 Task: Create a due date automation trigger when advanced on, 2 hours before a card is due add fields with custom field "Resume" set to a number greater or equal to 1 and greater than 10.
Action: Mouse moved to (1323, 106)
Screenshot: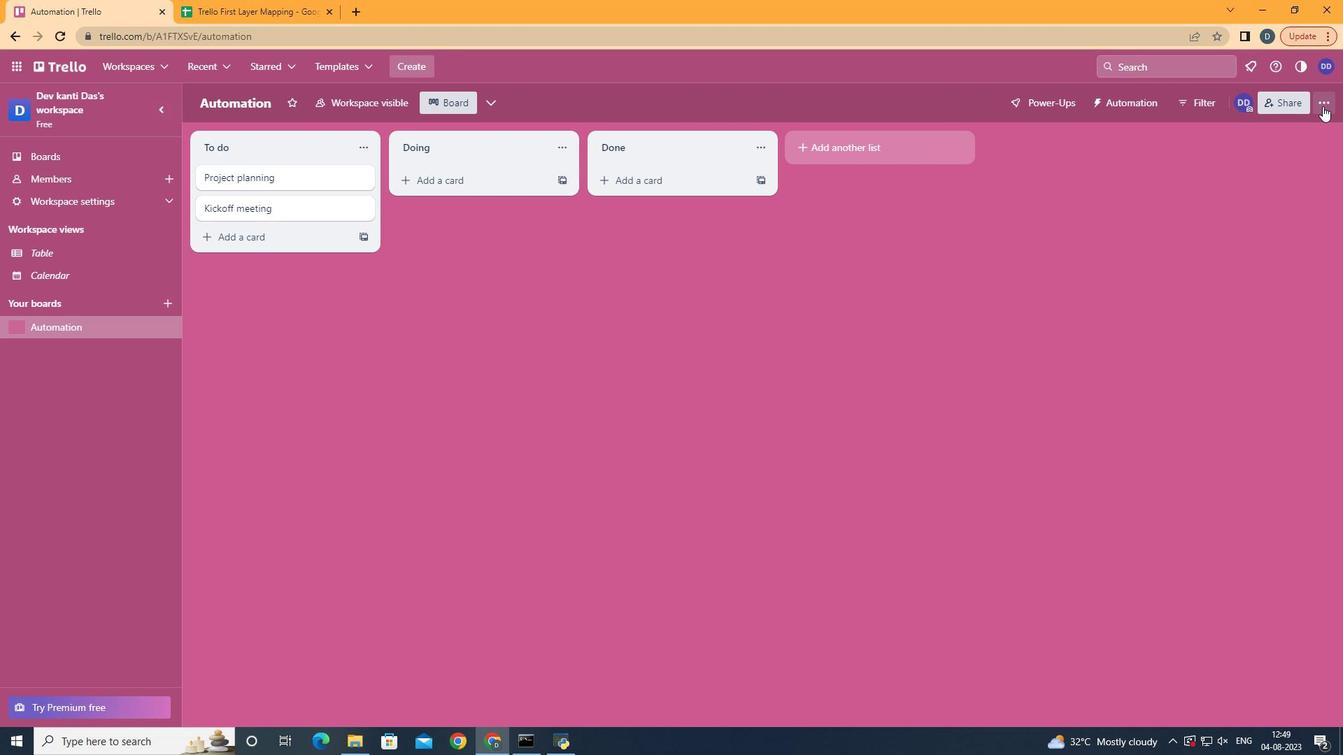 
Action: Mouse pressed left at (1323, 106)
Screenshot: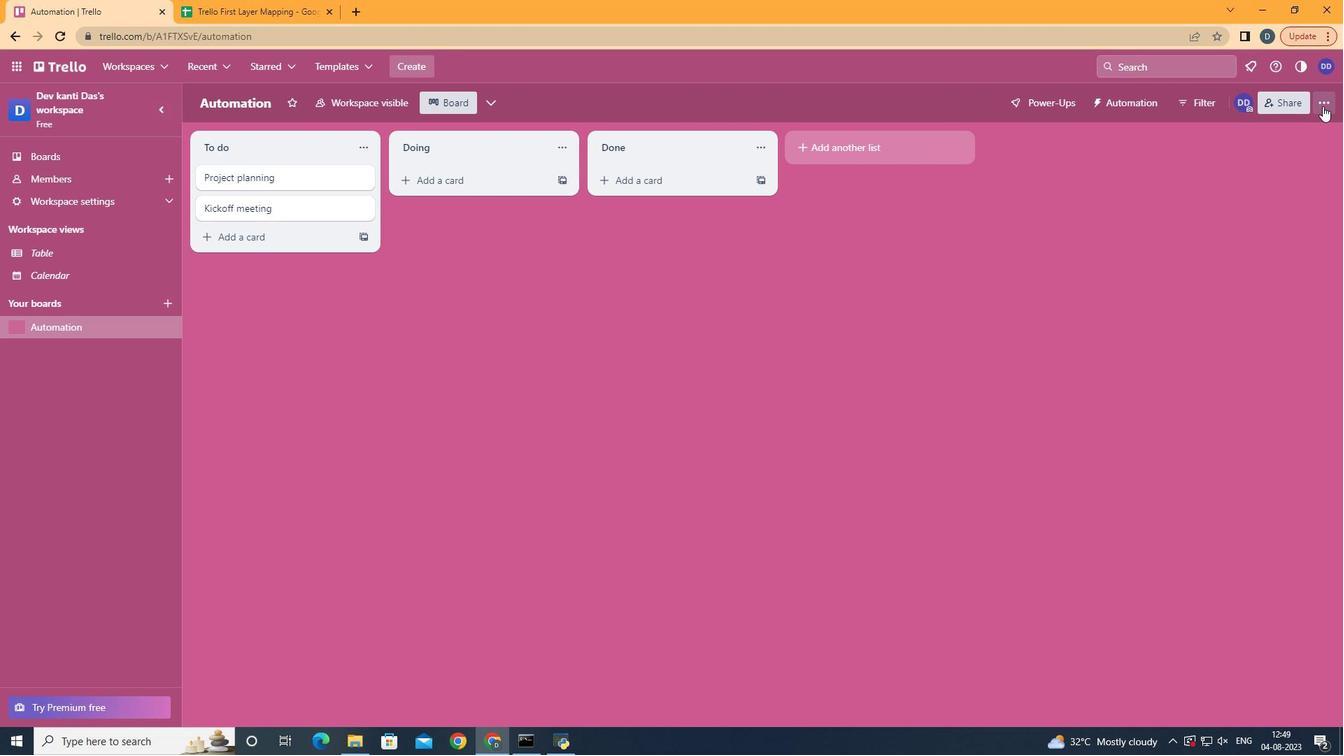 
Action: Mouse moved to (1186, 282)
Screenshot: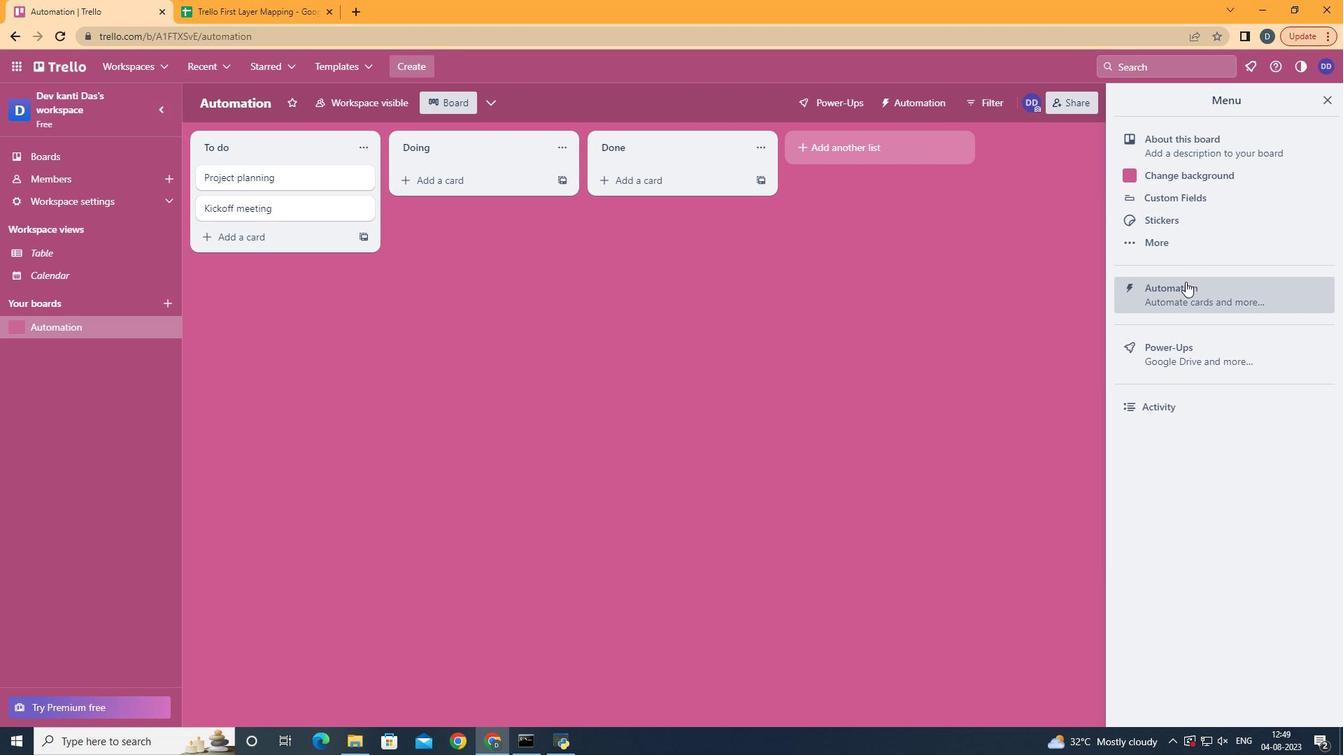 
Action: Mouse pressed left at (1186, 282)
Screenshot: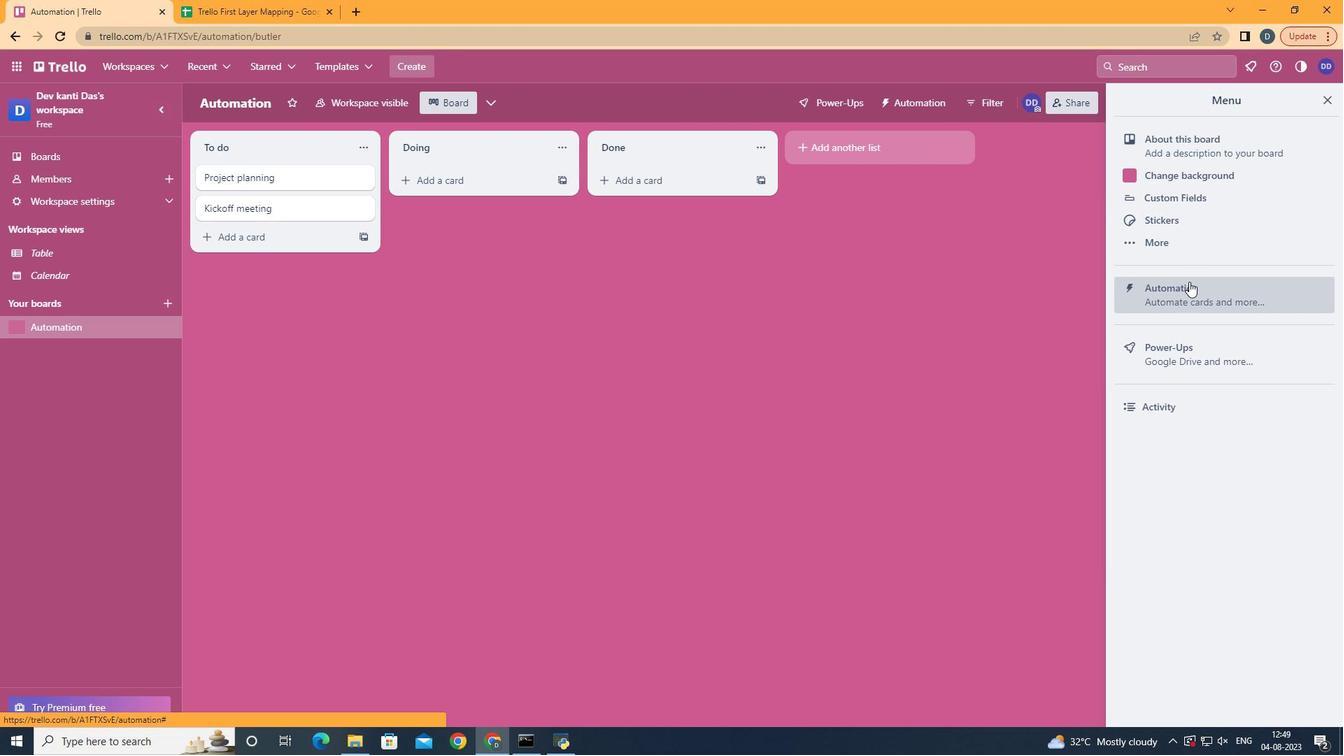 
Action: Mouse moved to (301, 280)
Screenshot: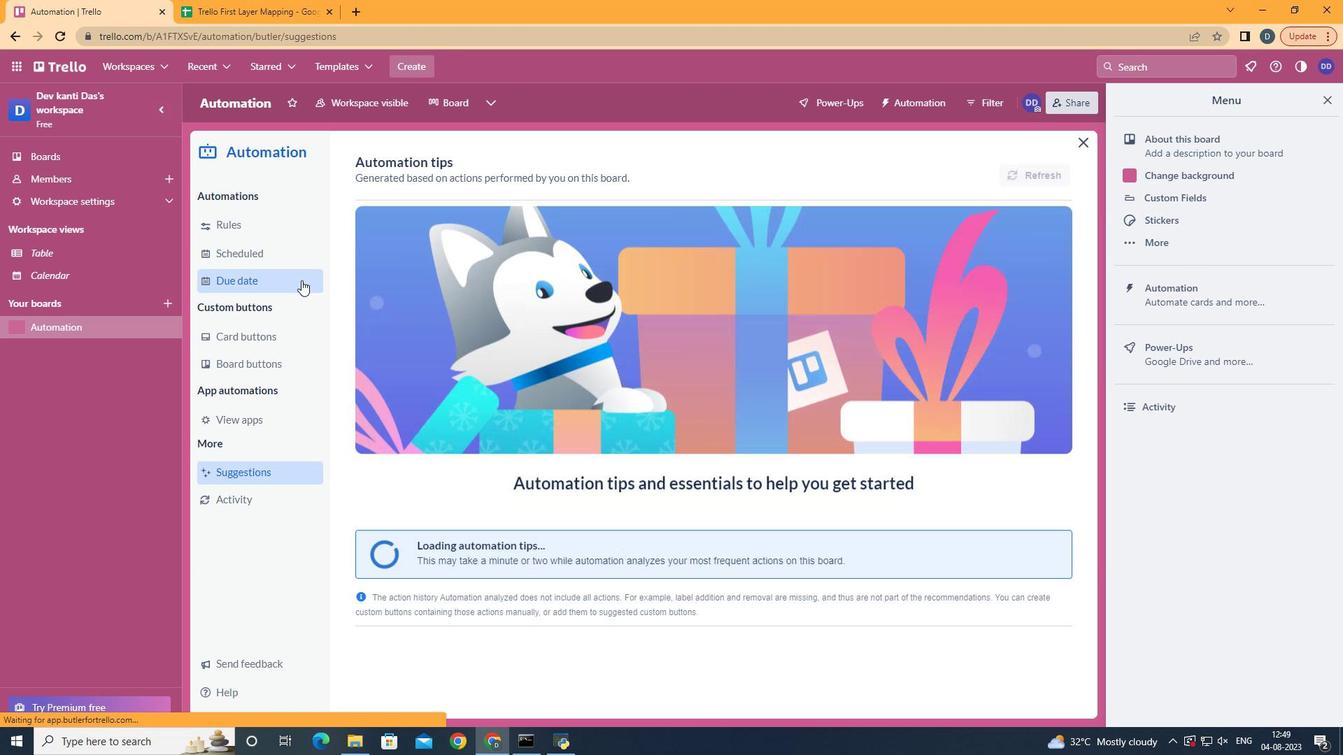
Action: Mouse pressed left at (301, 280)
Screenshot: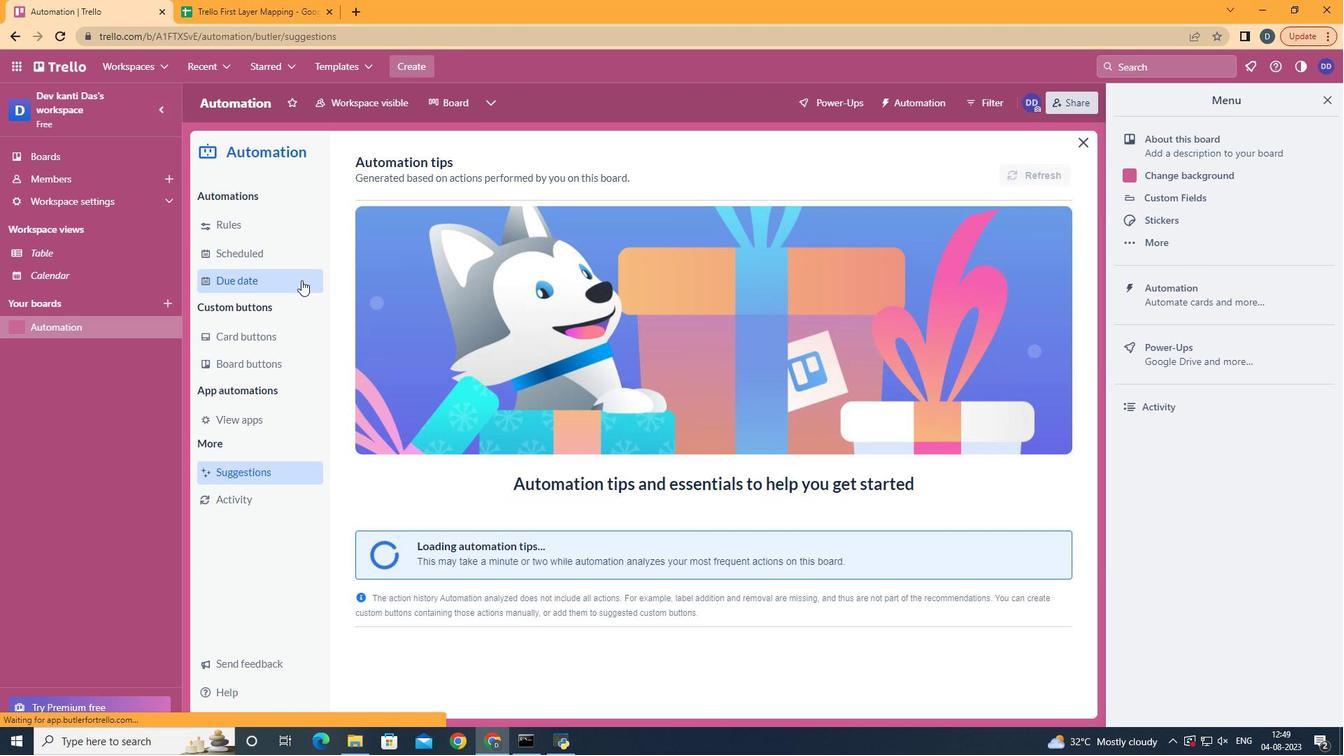 
Action: Mouse moved to (984, 159)
Screenshot: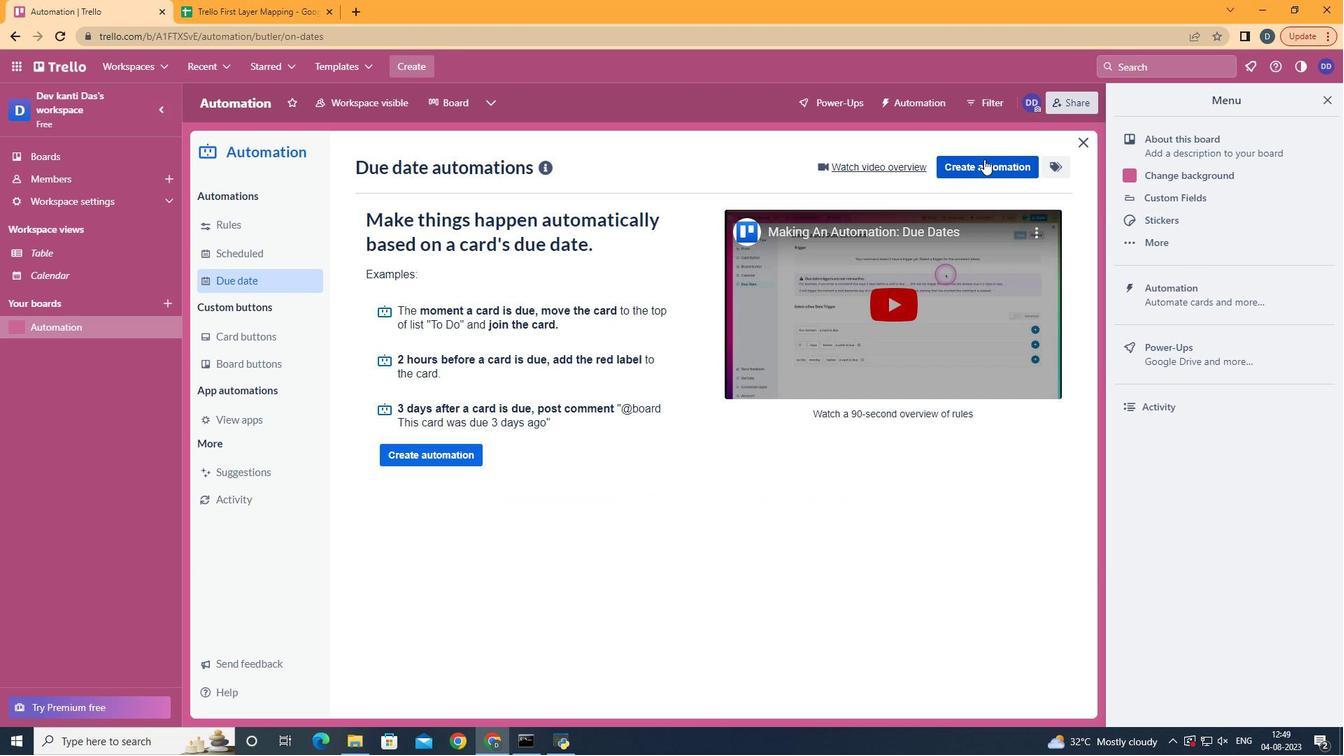 
Action: Mouse pressed left at (984, 159)
Screenshot: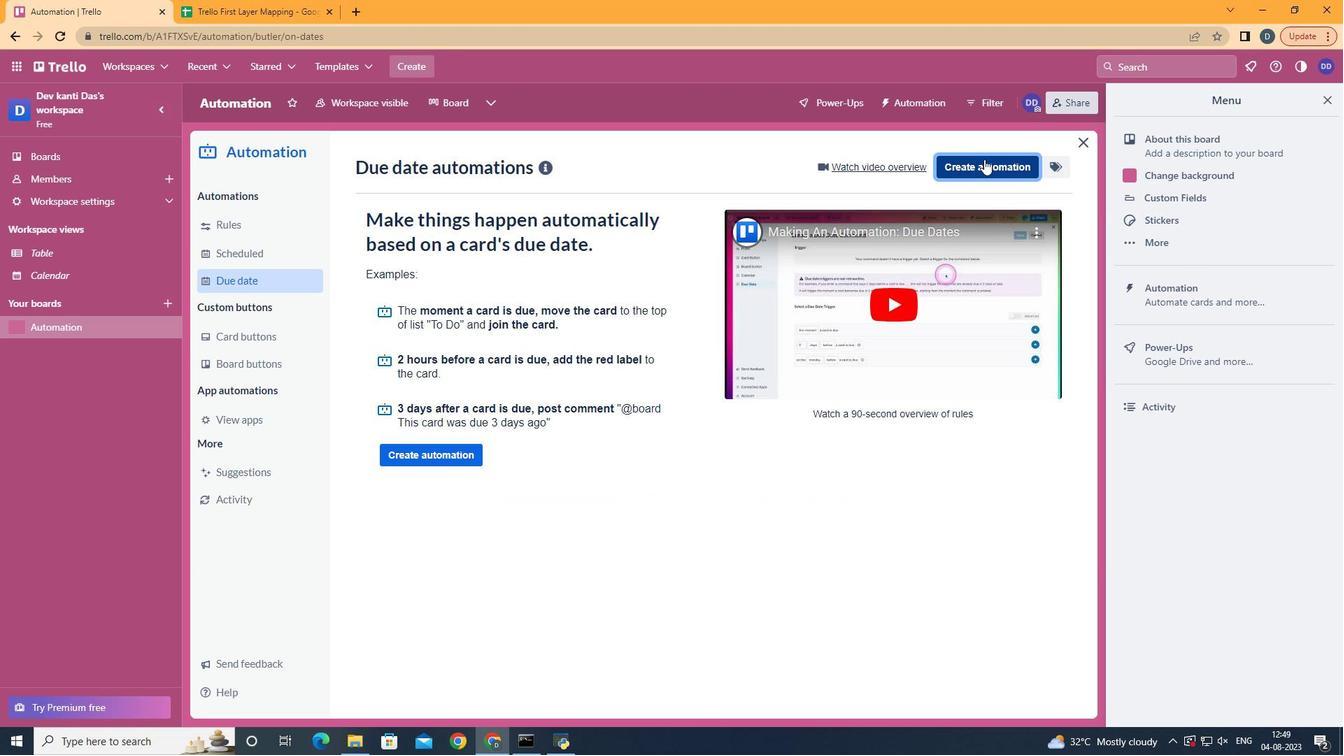 
Action: Mouse moved to (687, 306)
Screenshot: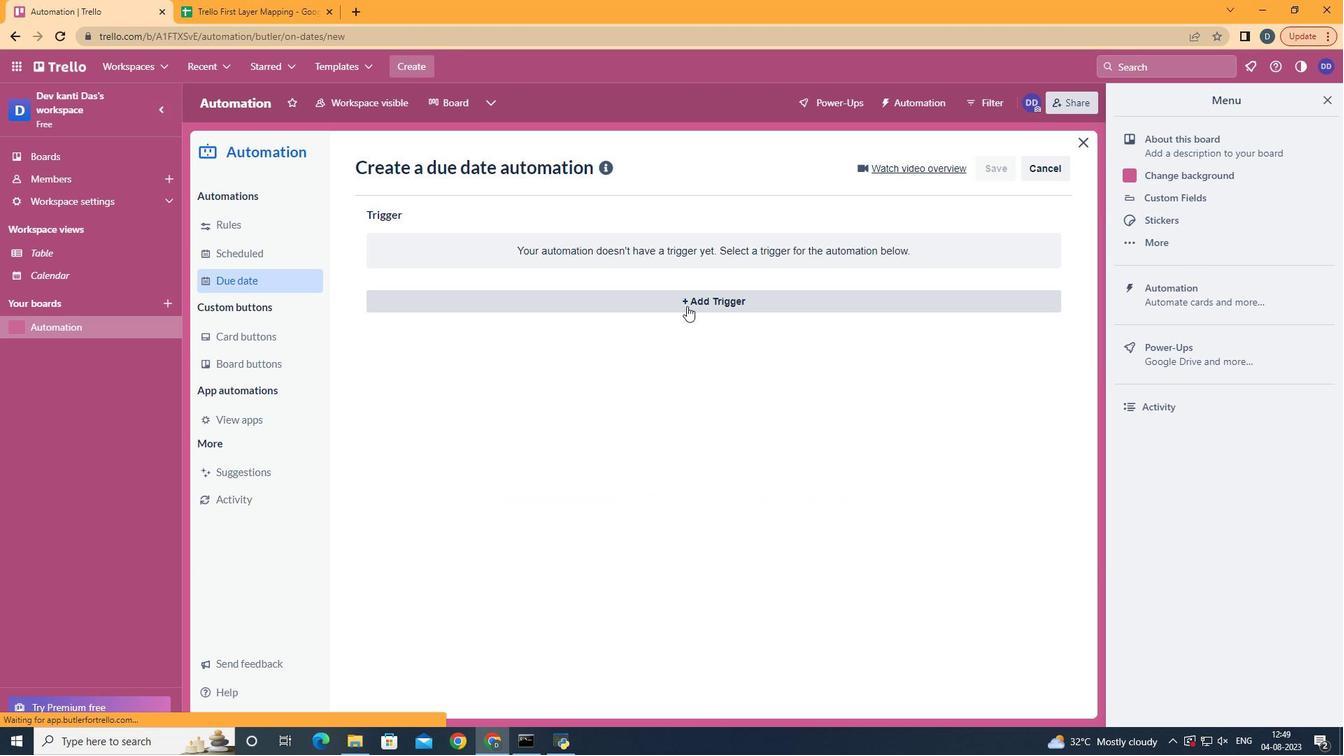 
Action: Mouse pressed left at (687, 306)
Screenshot: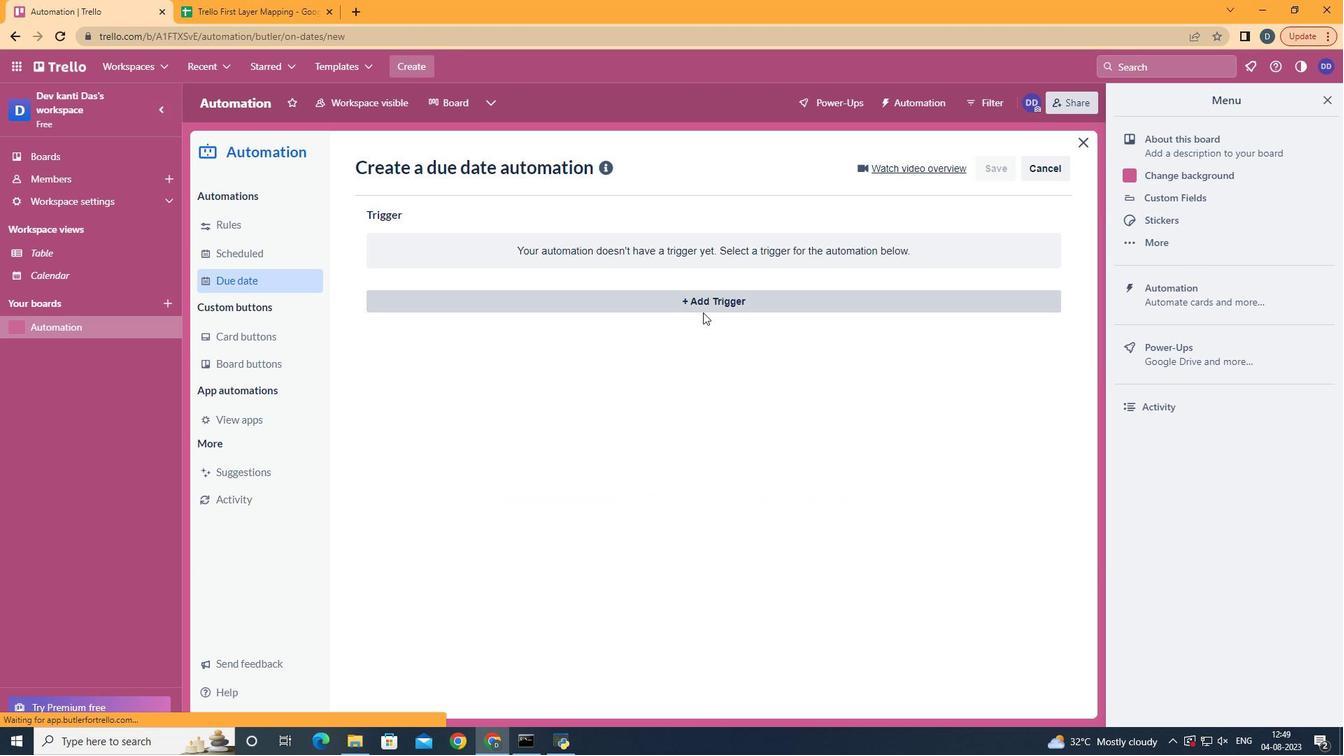
Action: Mouse moved to (465, 592)
Screenshot: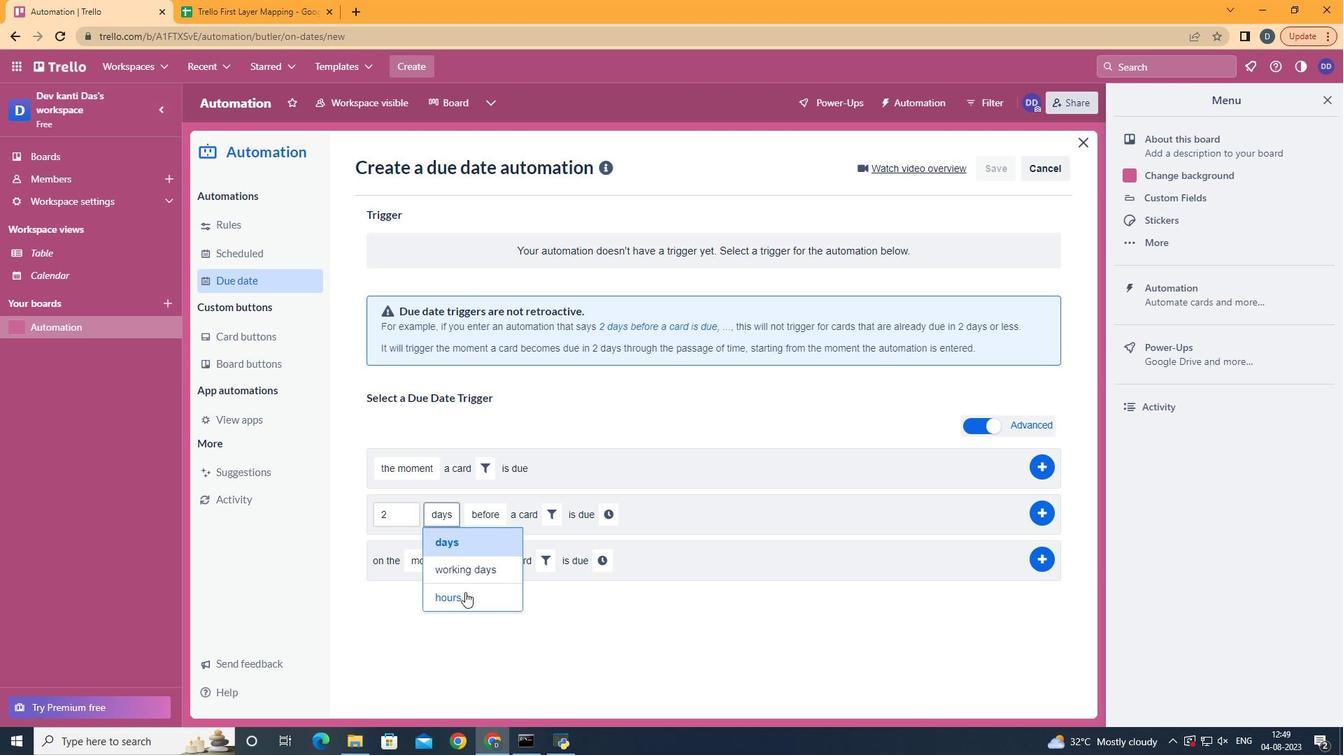 
Action: Mouse pressed left at (465, 592)
Screenshot: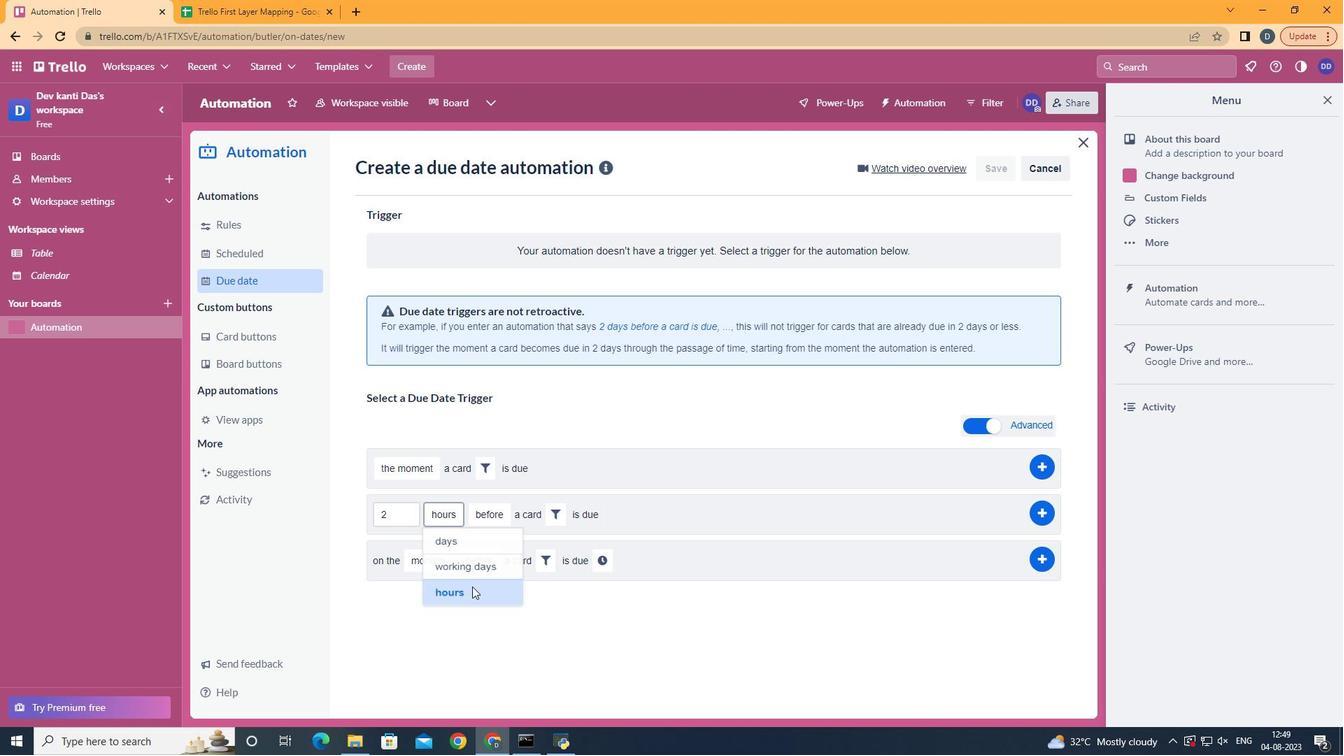 
Action: Mouse moved to (503, 532)
Screenshot: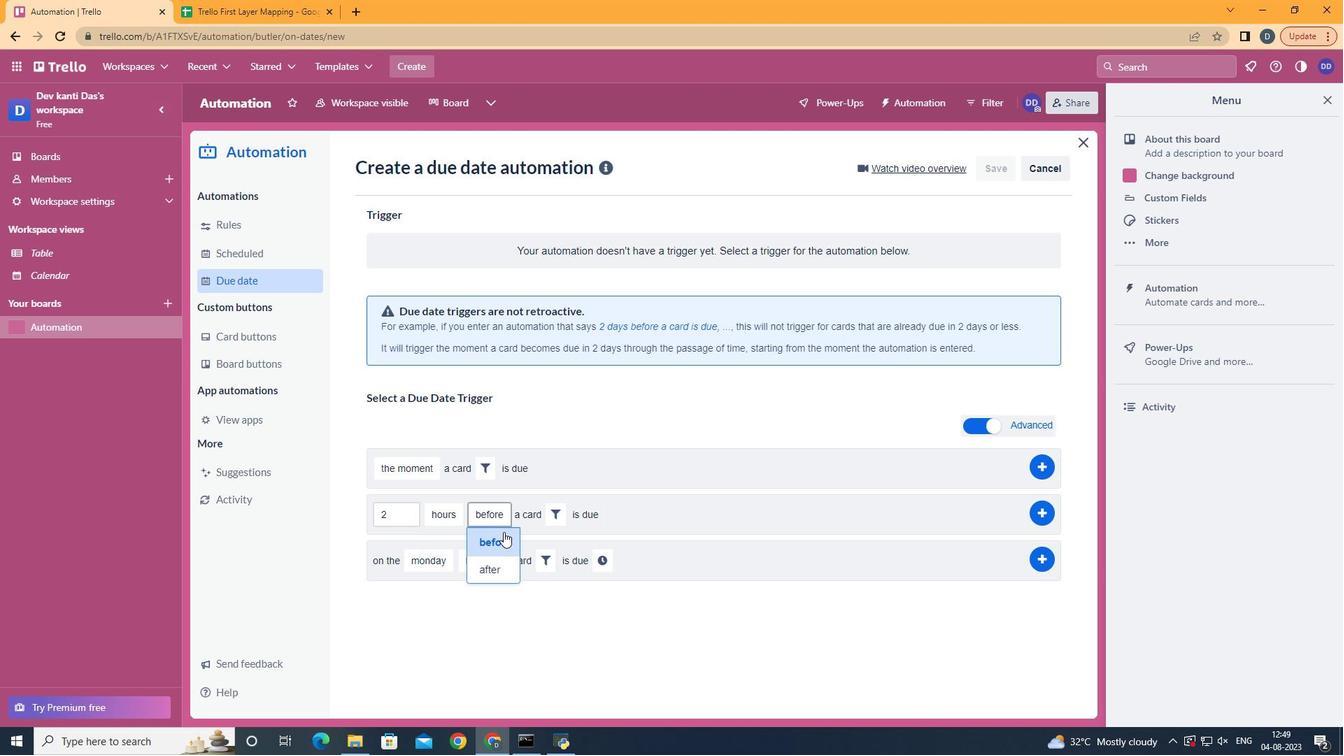 
Action: Mouse pressed left at (503, 532)
Screenshot: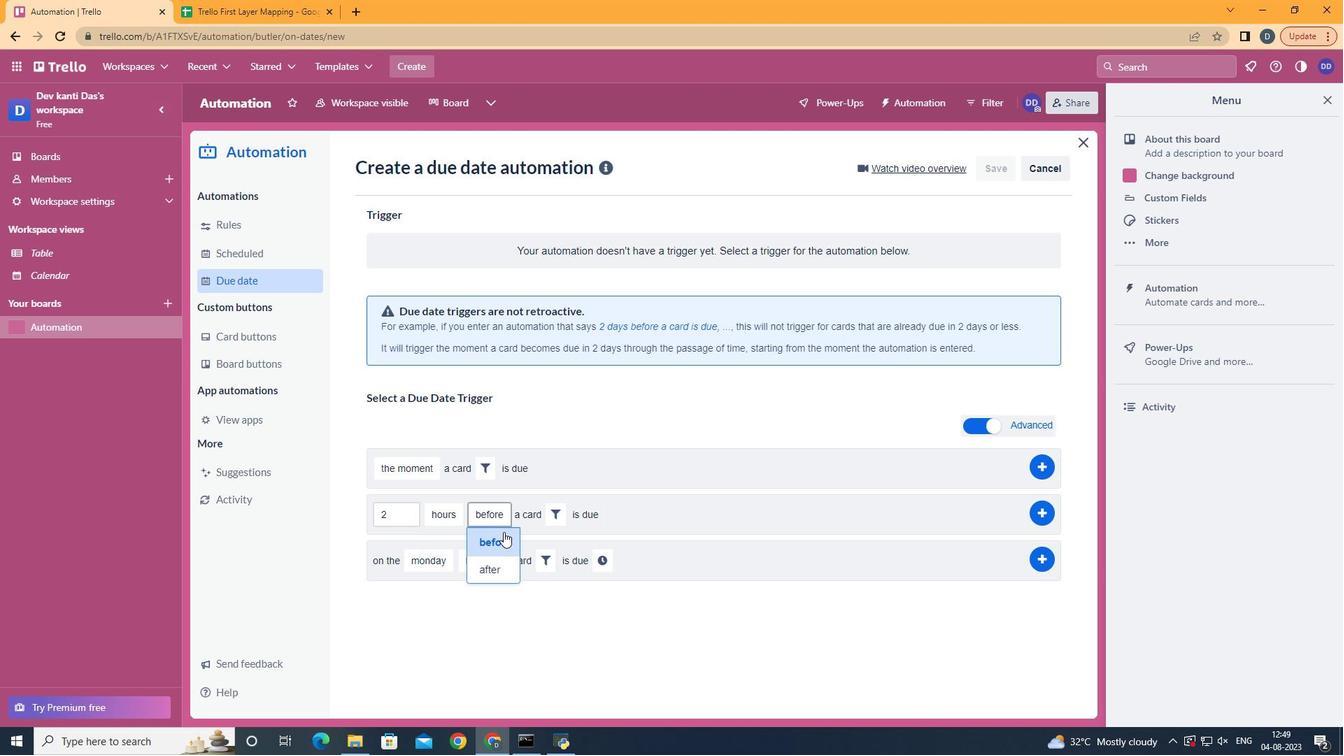 
Action: Mouse moved to (559, 514)
Screenshot: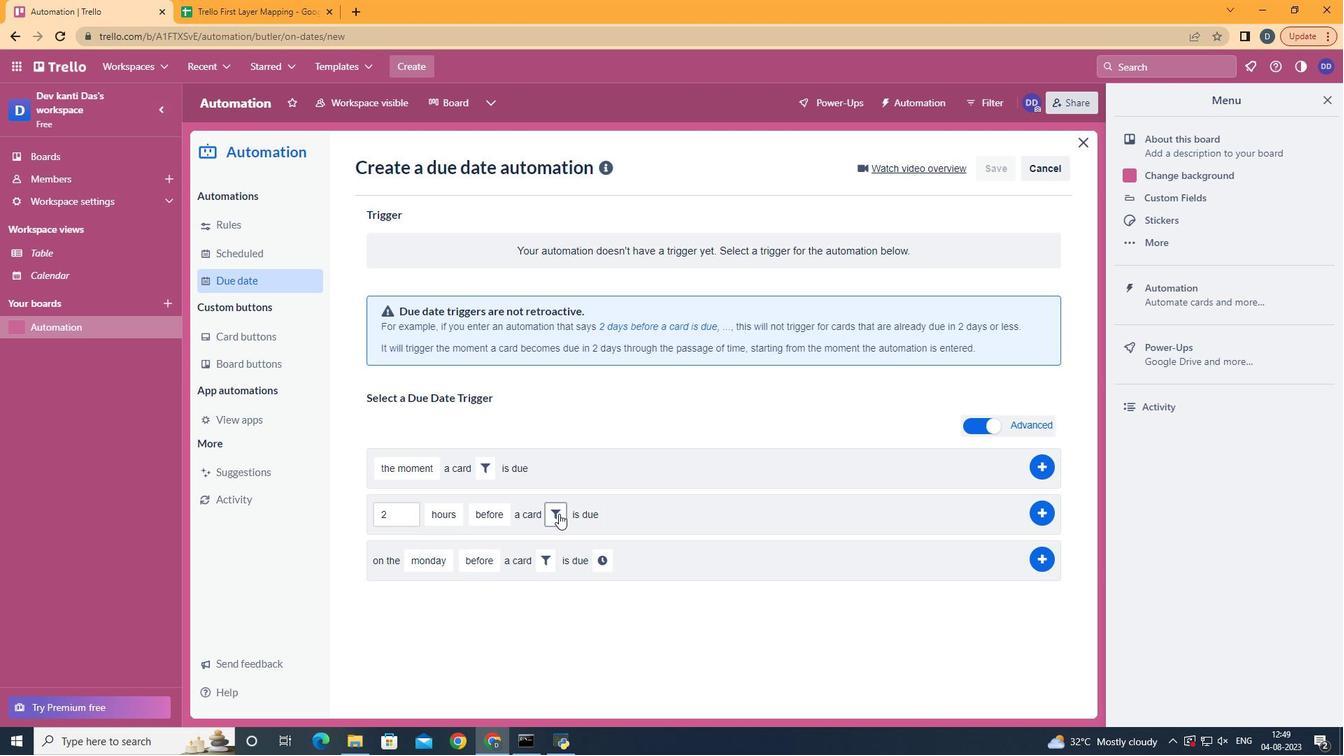 
Action: Mouse pressed left at (559, 514)
Screenshot: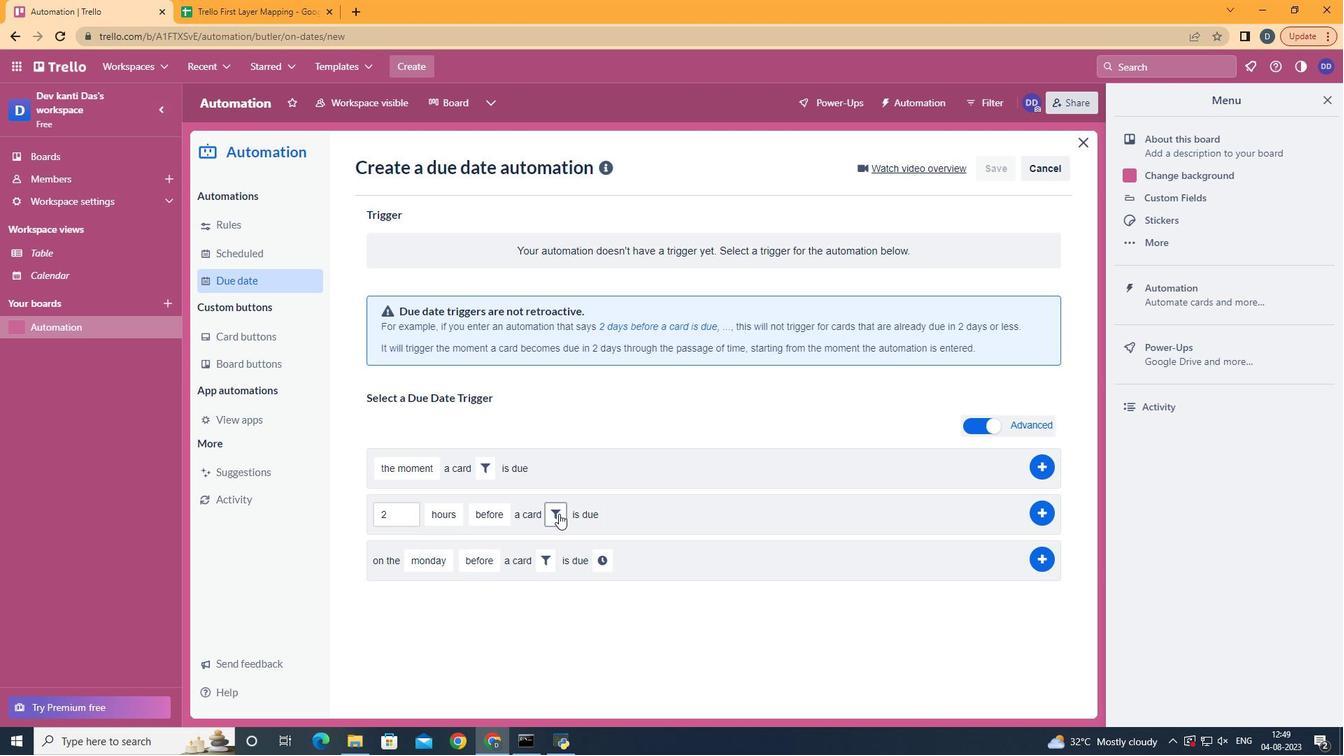 
Action: Mouse moved to (779, 566)
Screenshot: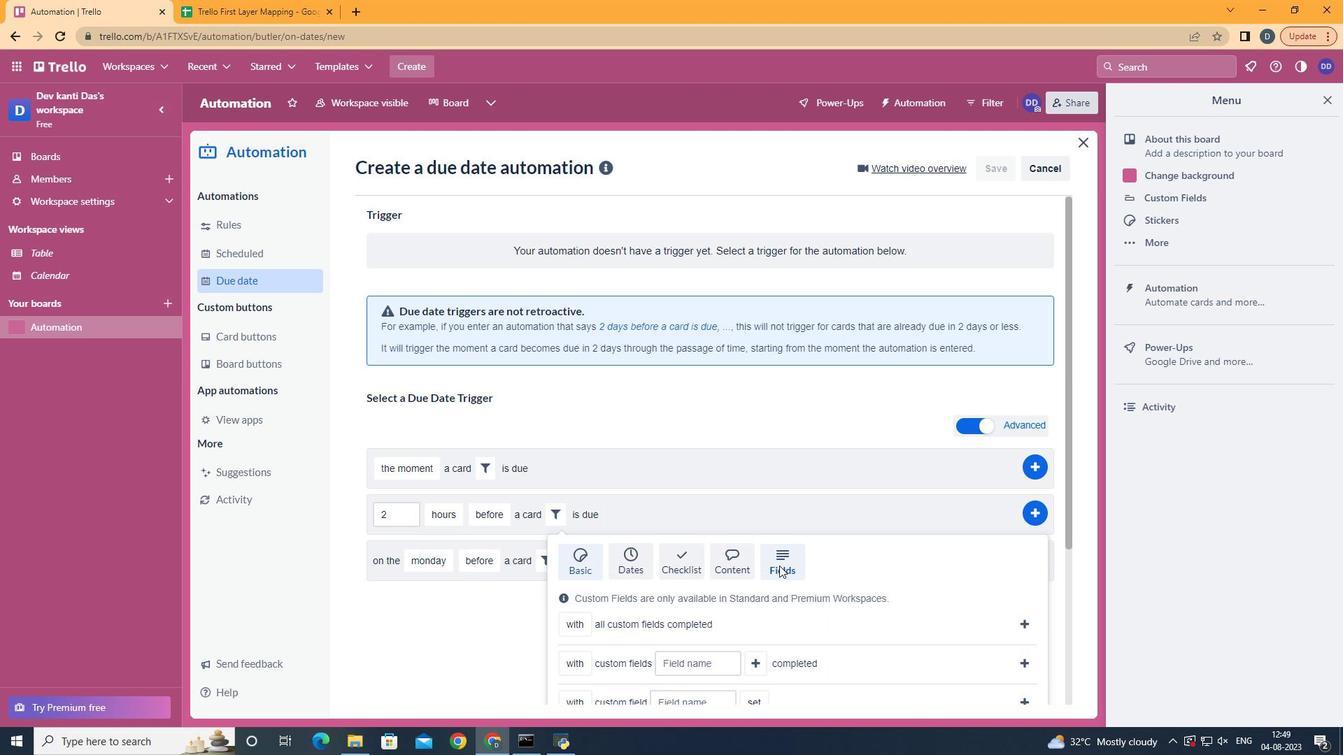 
Action: Mouse pressed left at (779, 566)
Screenshot: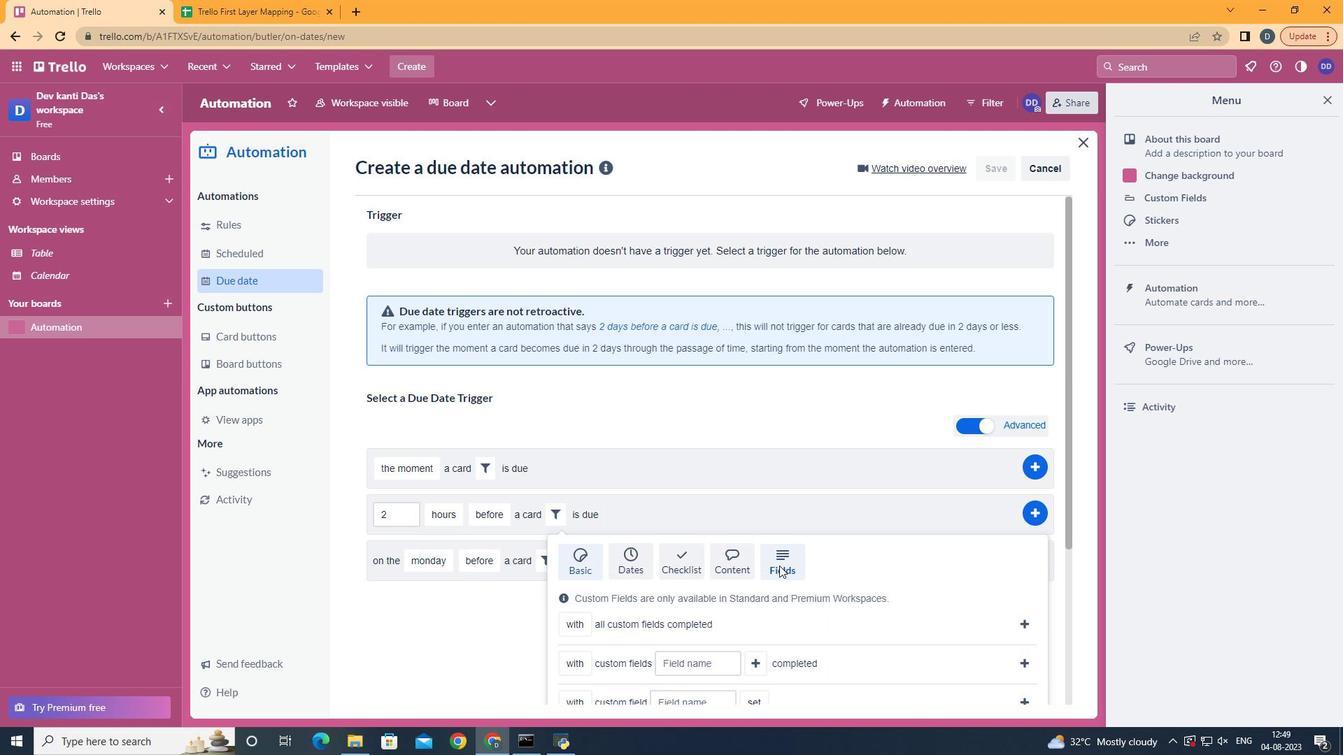 
Action: Mouse scrolled (779, 565) with delta (0, 0)
Screenshot: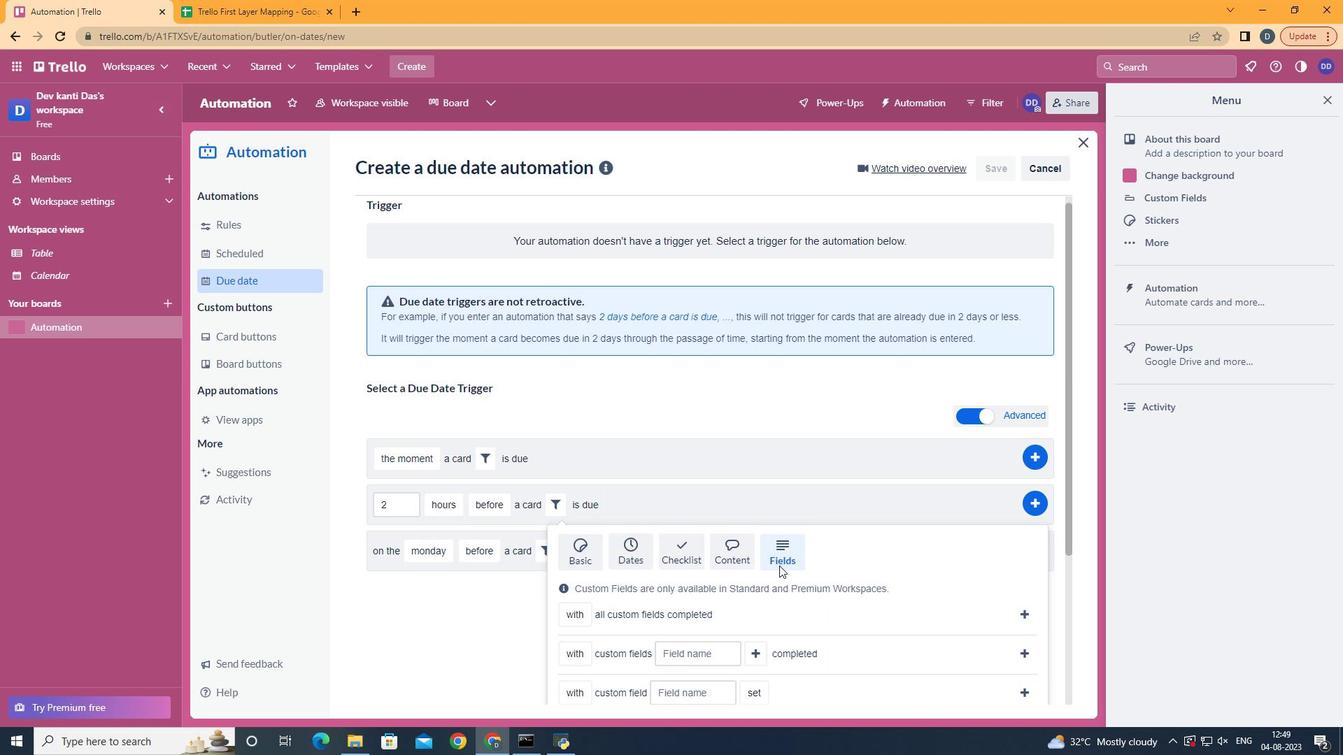 
Action: Mouse scrolled (779, 565) with delta (0, 0)
Screenshot: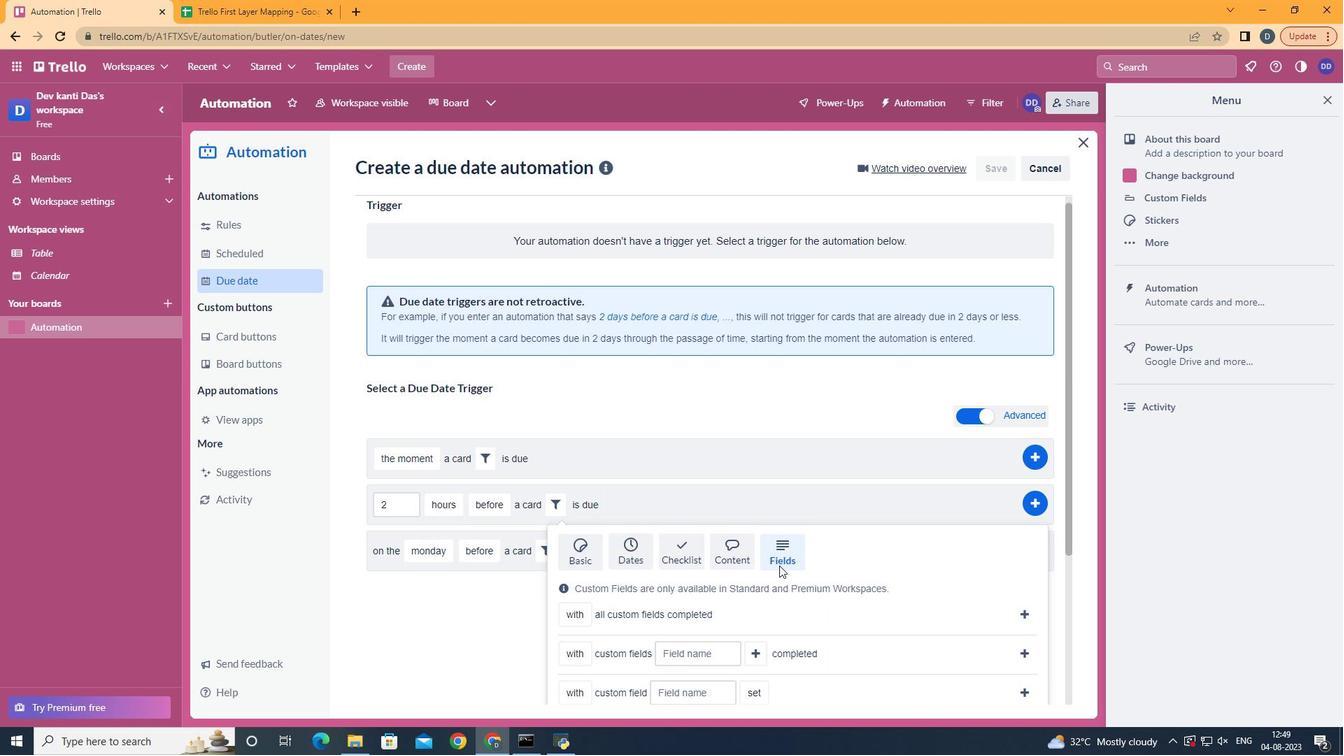 
Action: Mouse scrolled (779, 565) with delta (0, 0)
Screenshot: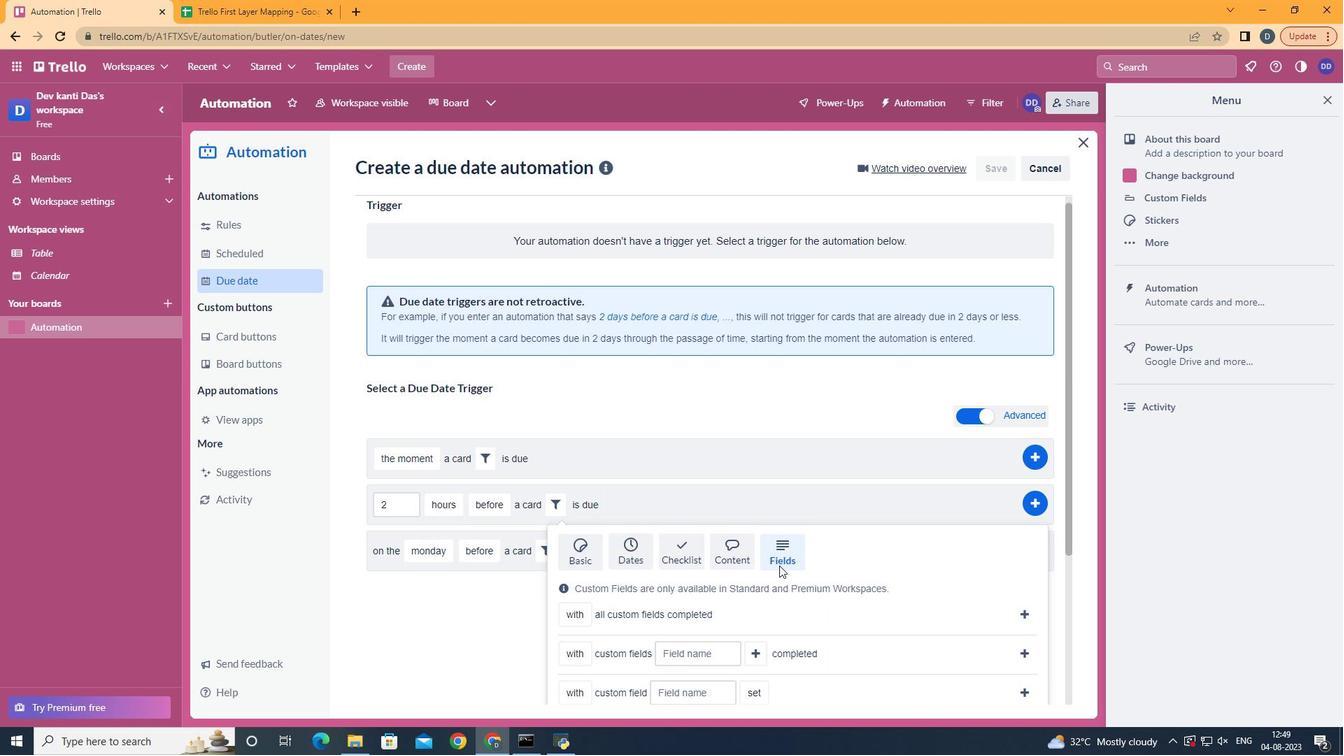 
Action: Mouse scrolled (779, 565) with delta (0, 0)
Screenshot: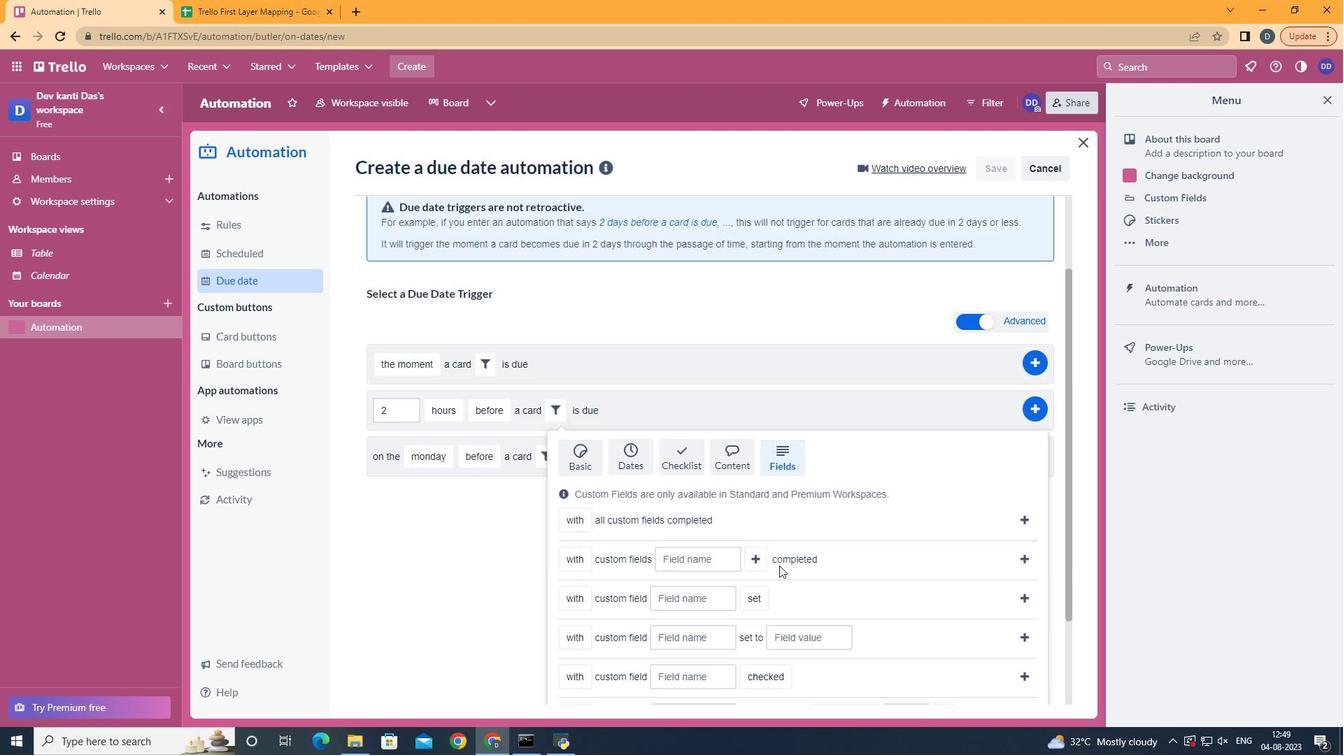 
Action: Mouse scrolled (779, 565) with delta (0, 0)
Screenshot: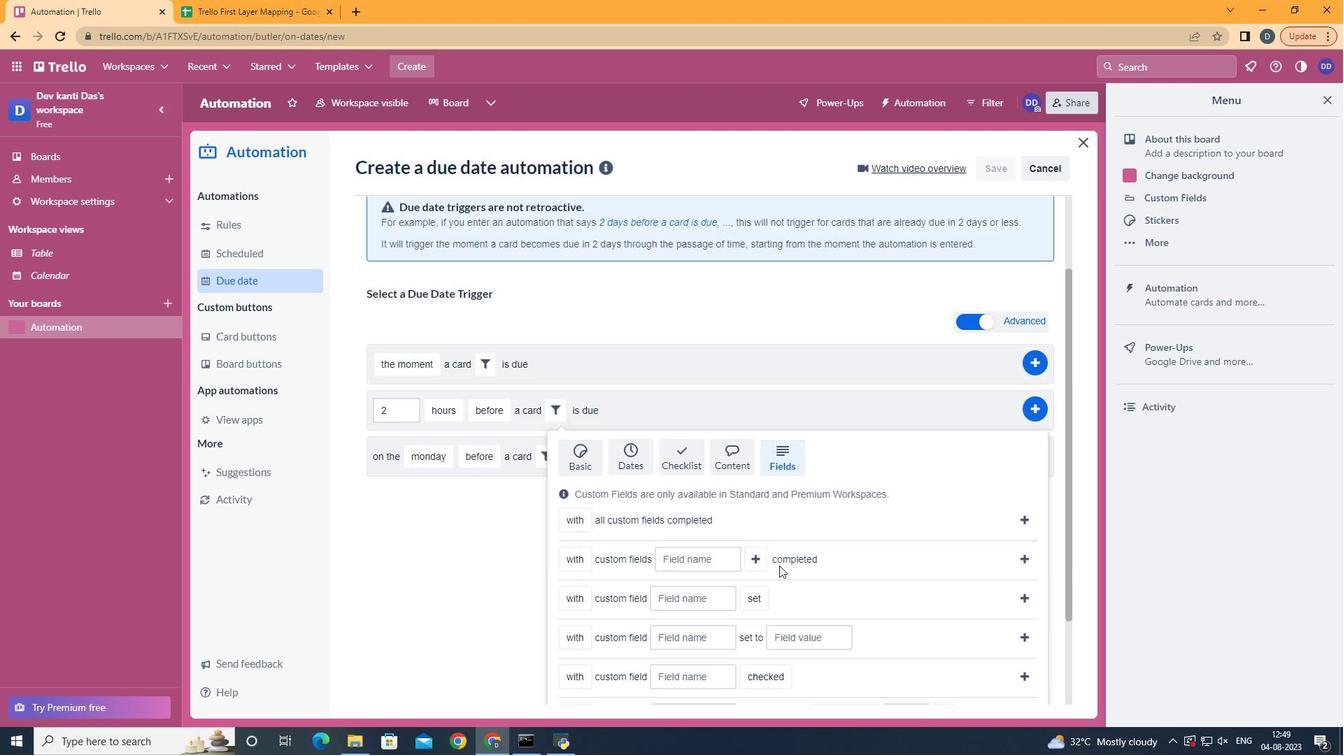 
Action: Mouse moved to (590, 613)
Screenshot: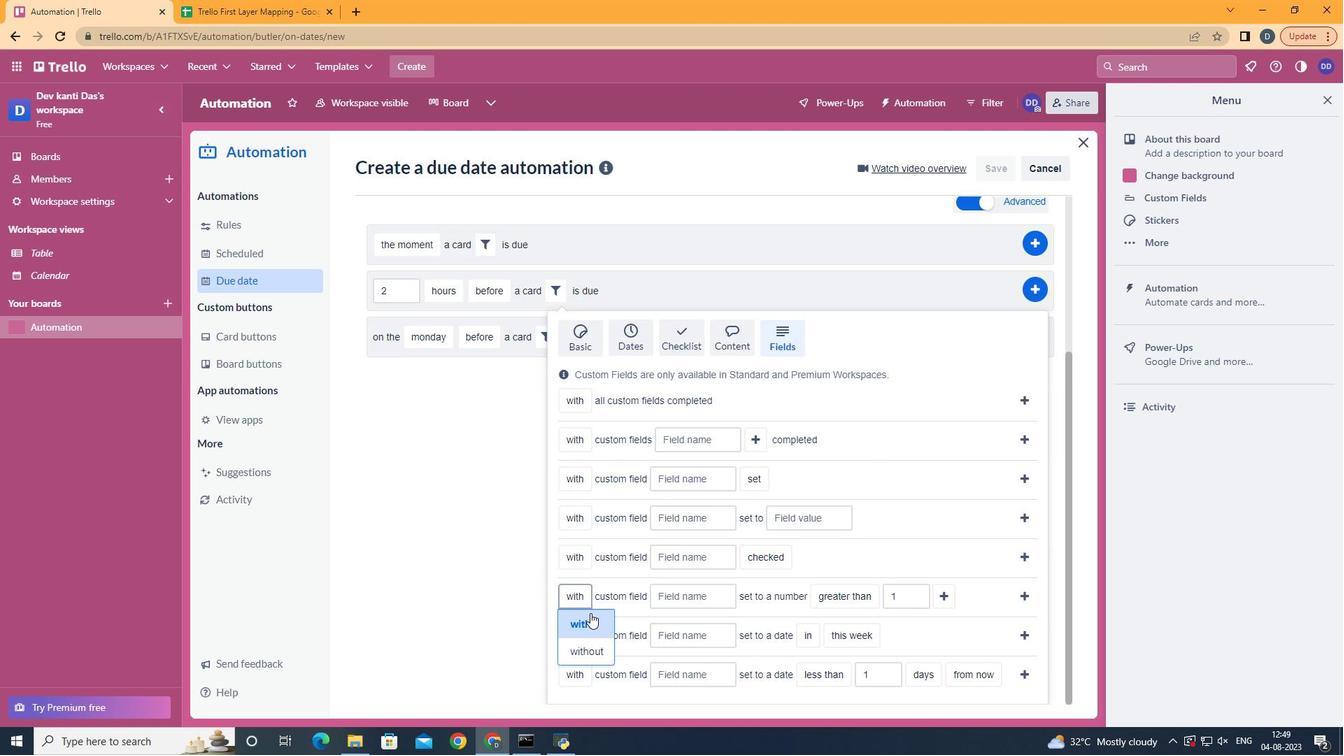 
Action: Mouse pressed left at (590, 613)
Screenshot: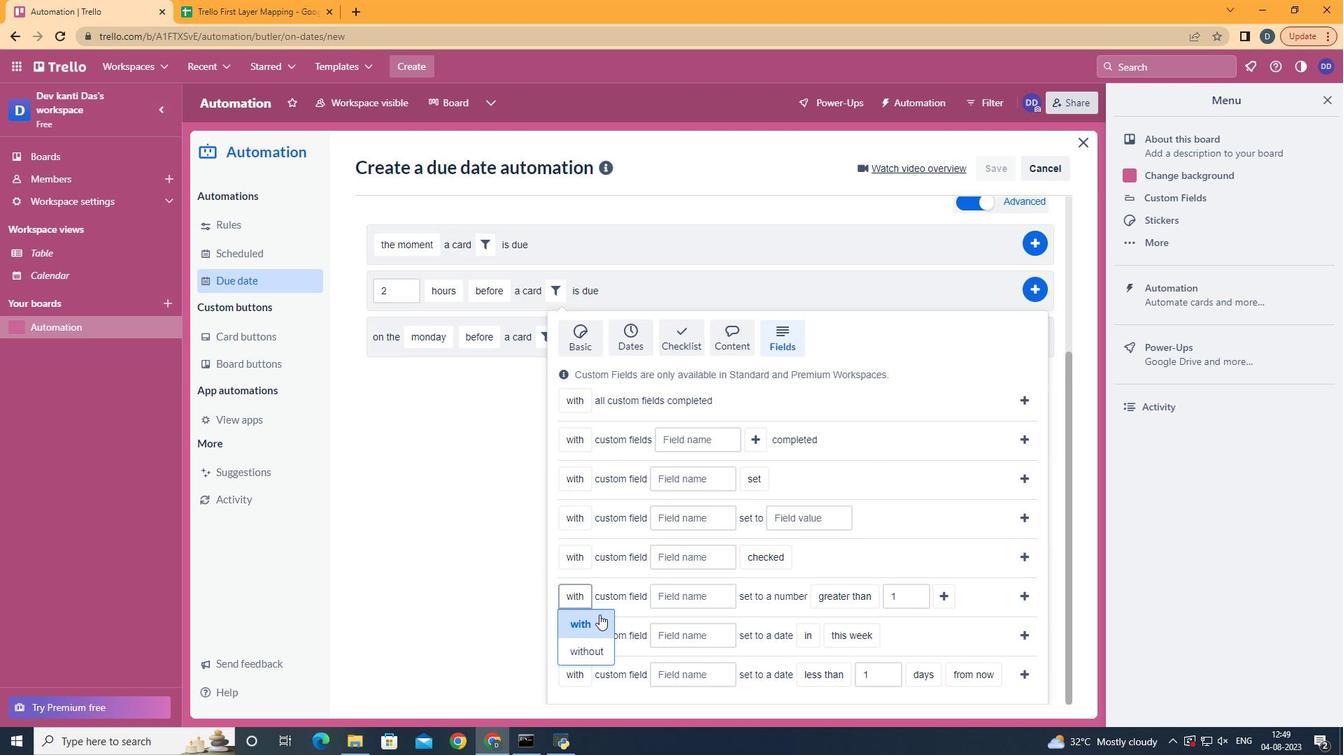 
Action: Mouse moved to (694, 600)
Screenshot: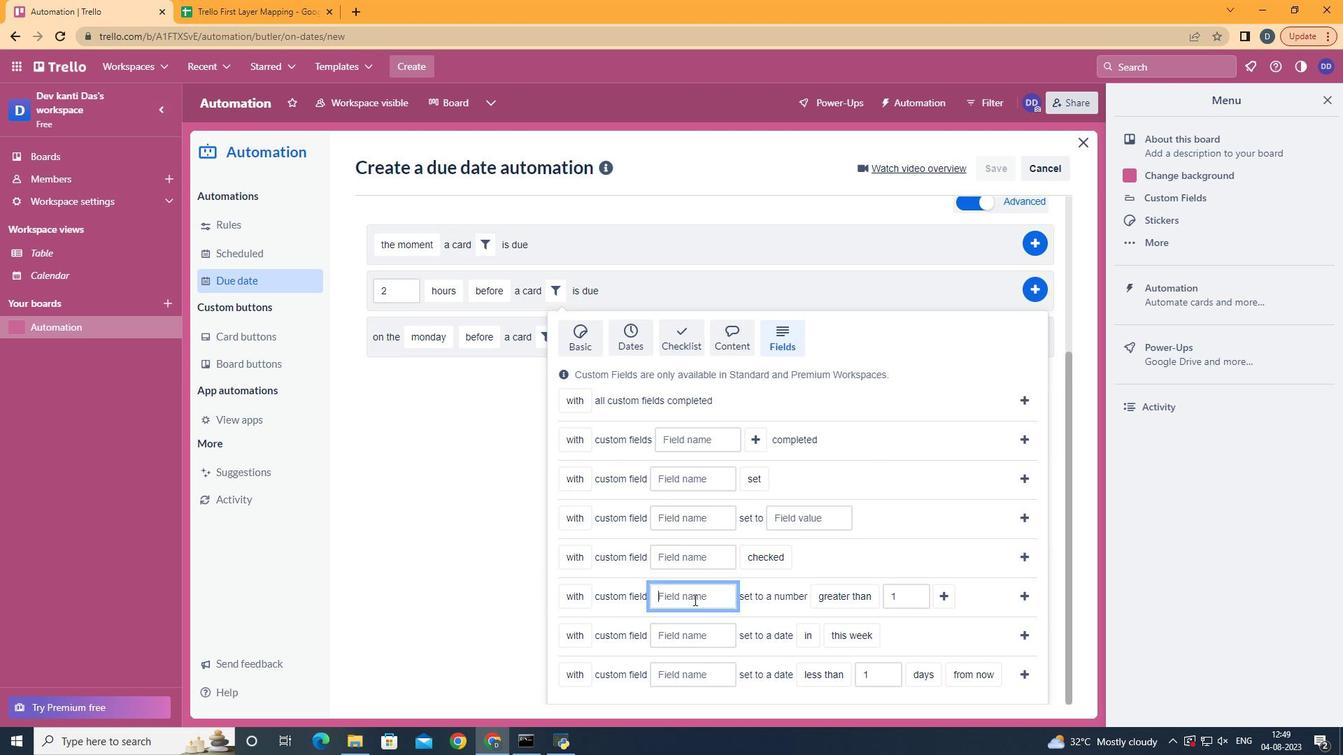 
Action: Mouse pressed left at (694, 600)
Screenshot: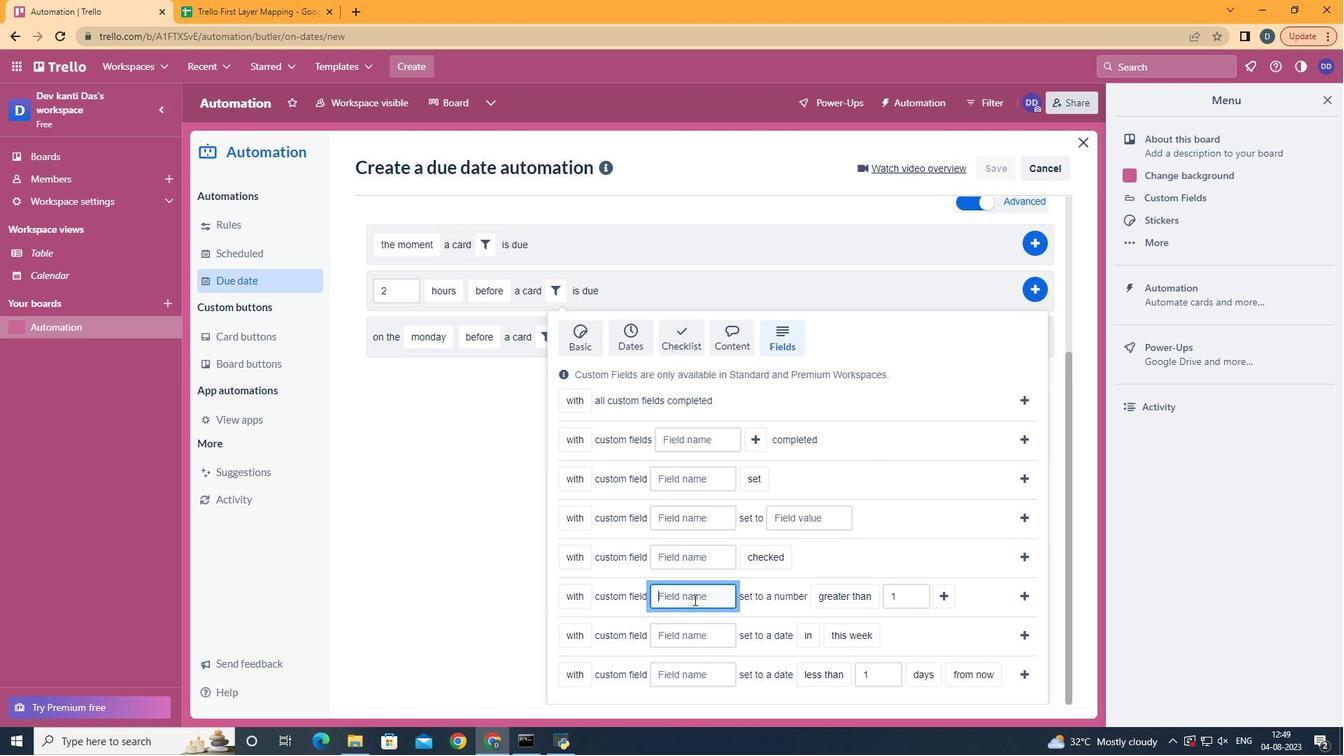 
Action: Key pressed <Key.shift>Resume
Screenshot: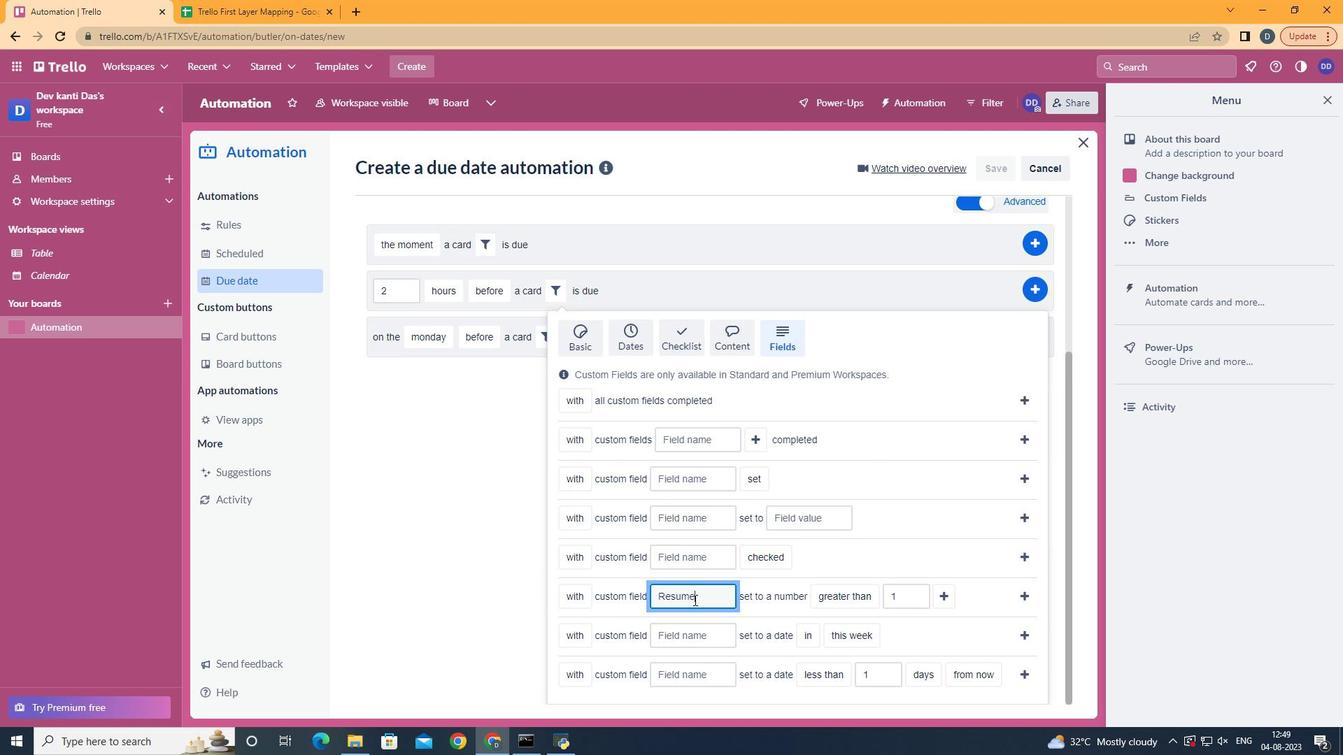
Action: Mouse moved to (868, 516)
Screenshot: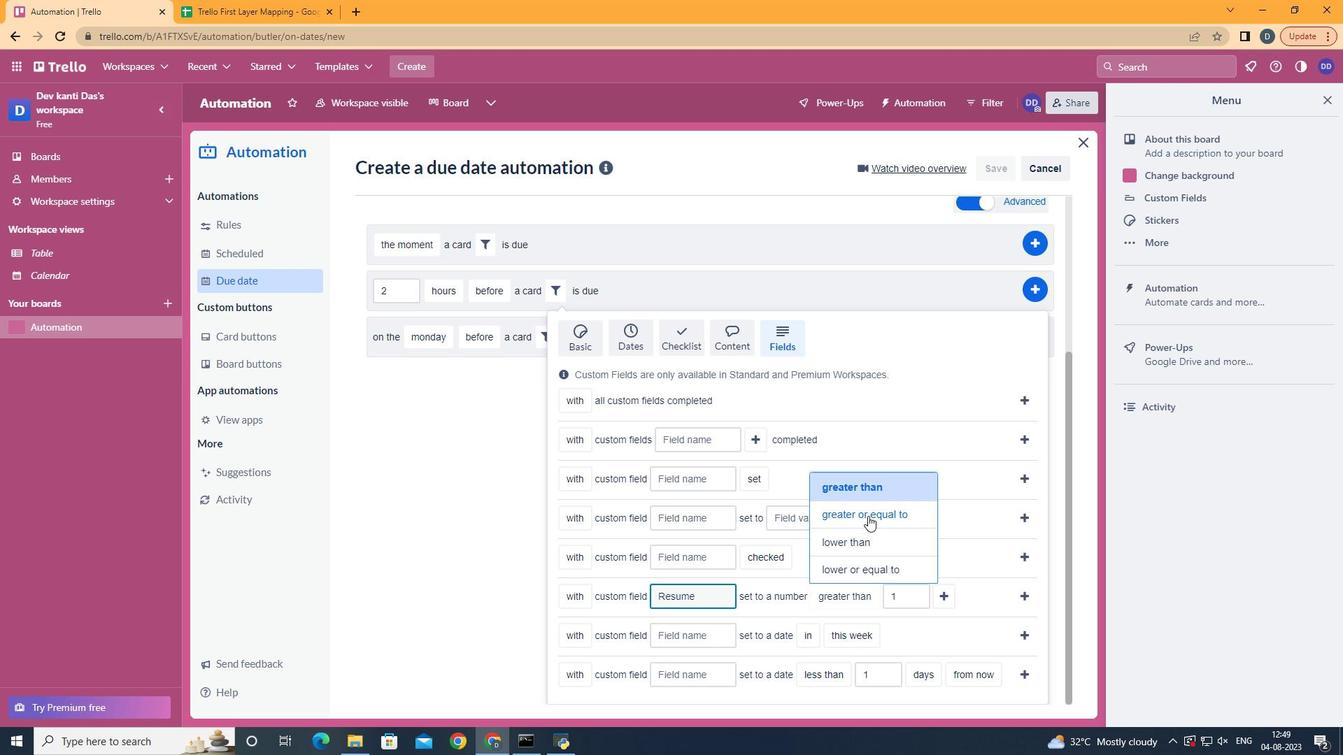 
Action: Mouse pressed left at (868, 516)
Screenshot: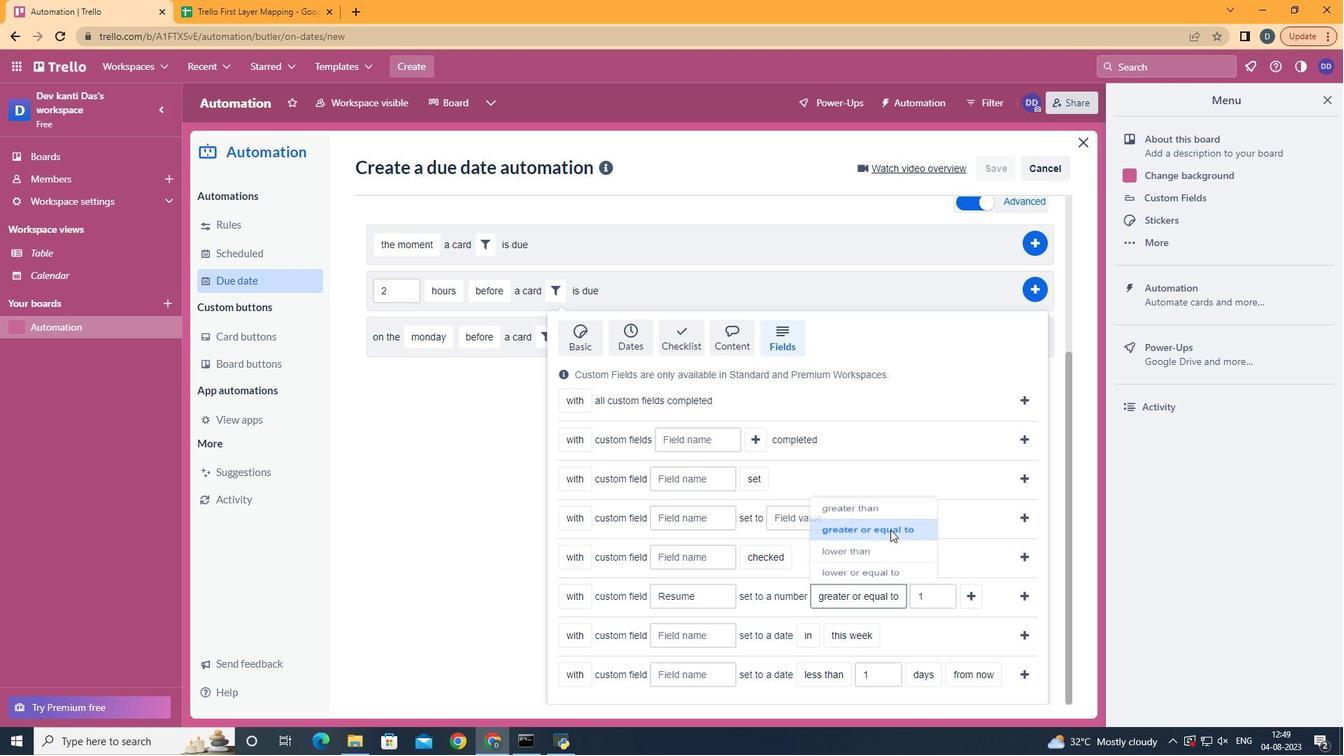 
Action: Mouse moved to (963, 600)
Screenshot: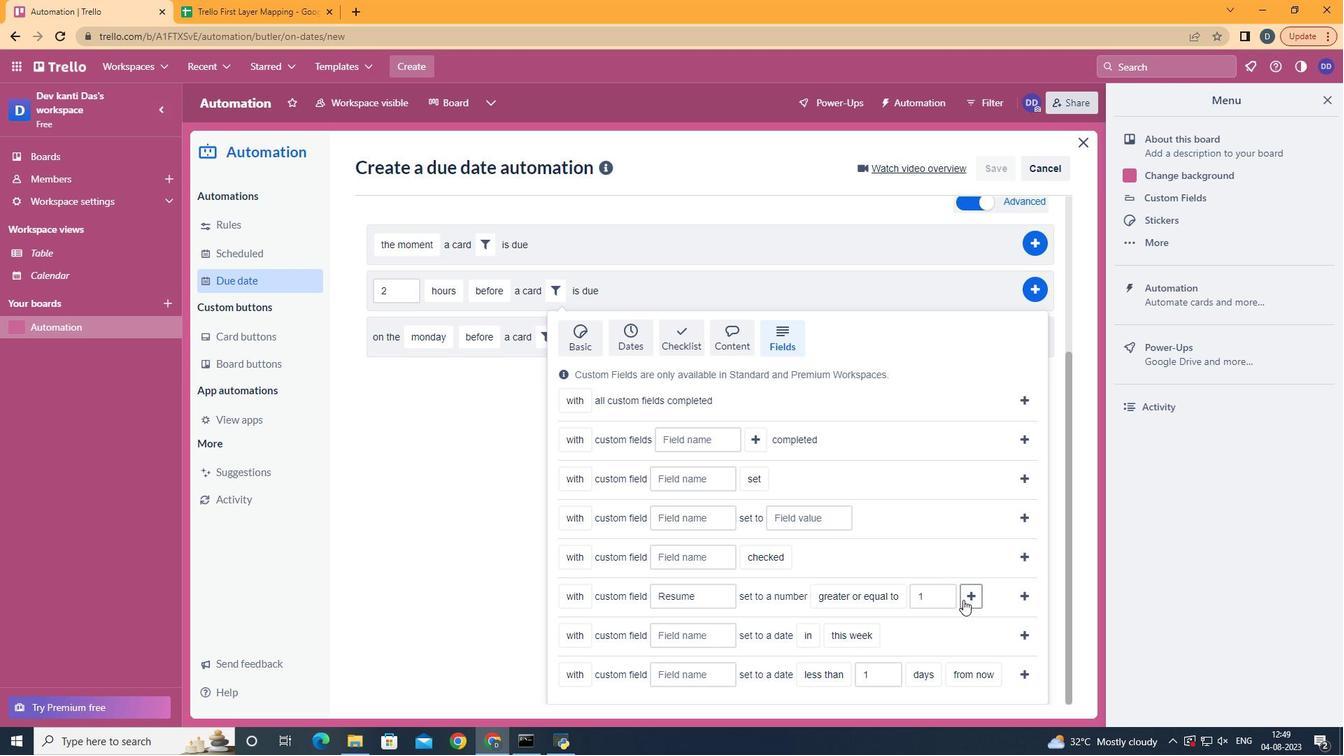 
Action: Mouse pressed left at (963, 600)
Screenshot: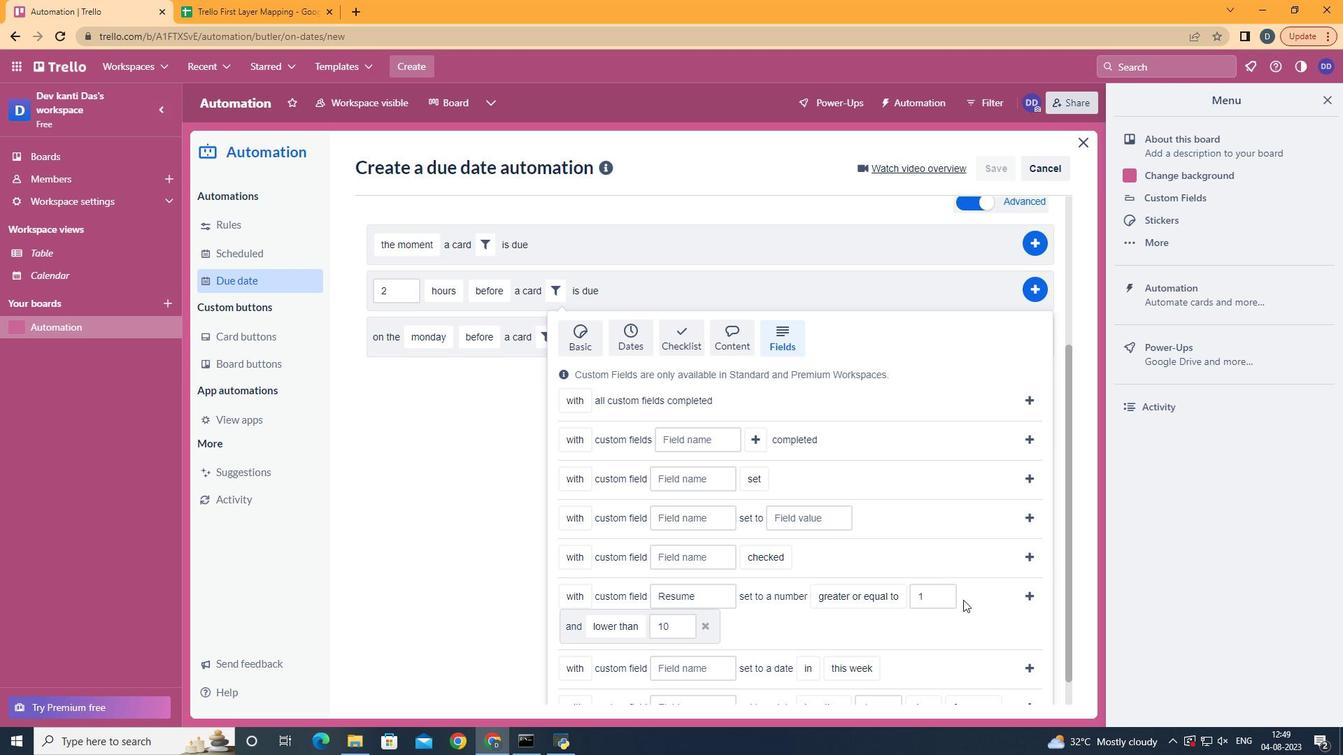 
Action: Mouse moved to (652, 580)
Screenshot: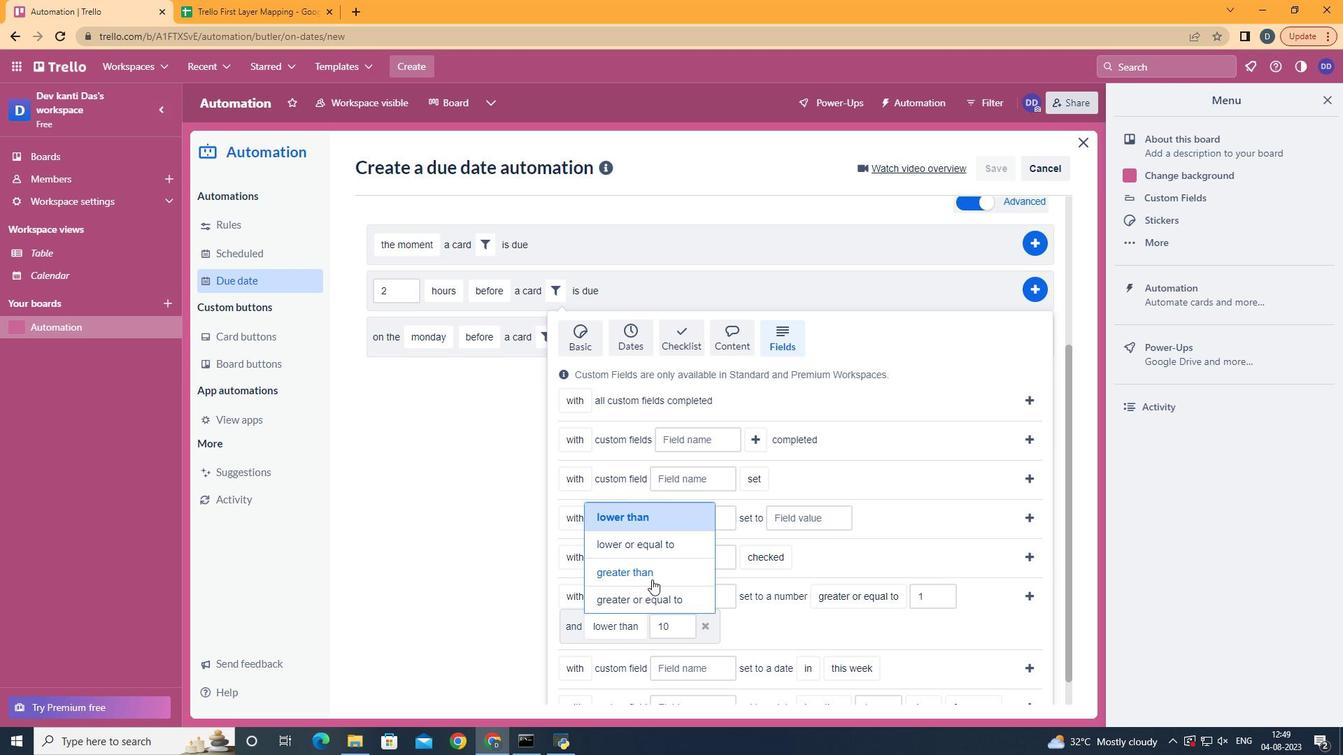 
Action: Mouse pressed left at (652, 580)
Screenshot: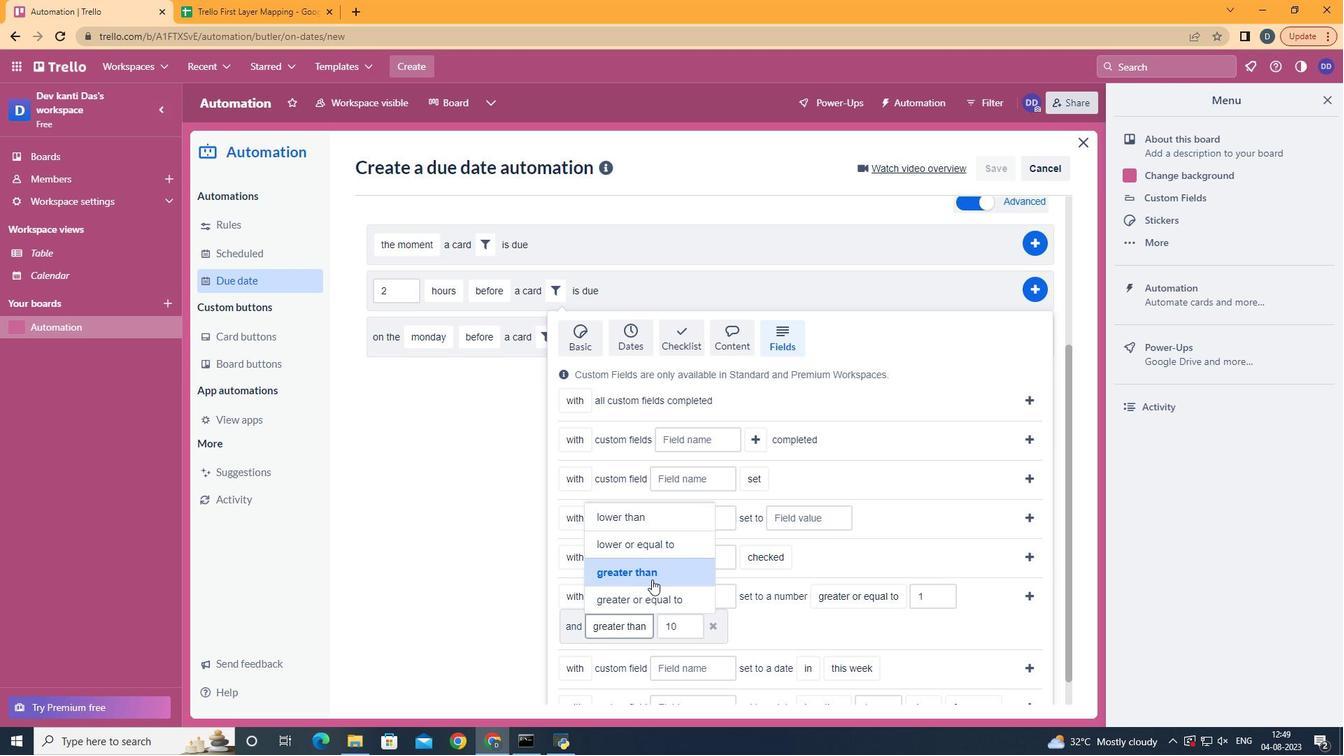 
Action: Mouse moved to (1023, 591)
Screenshot: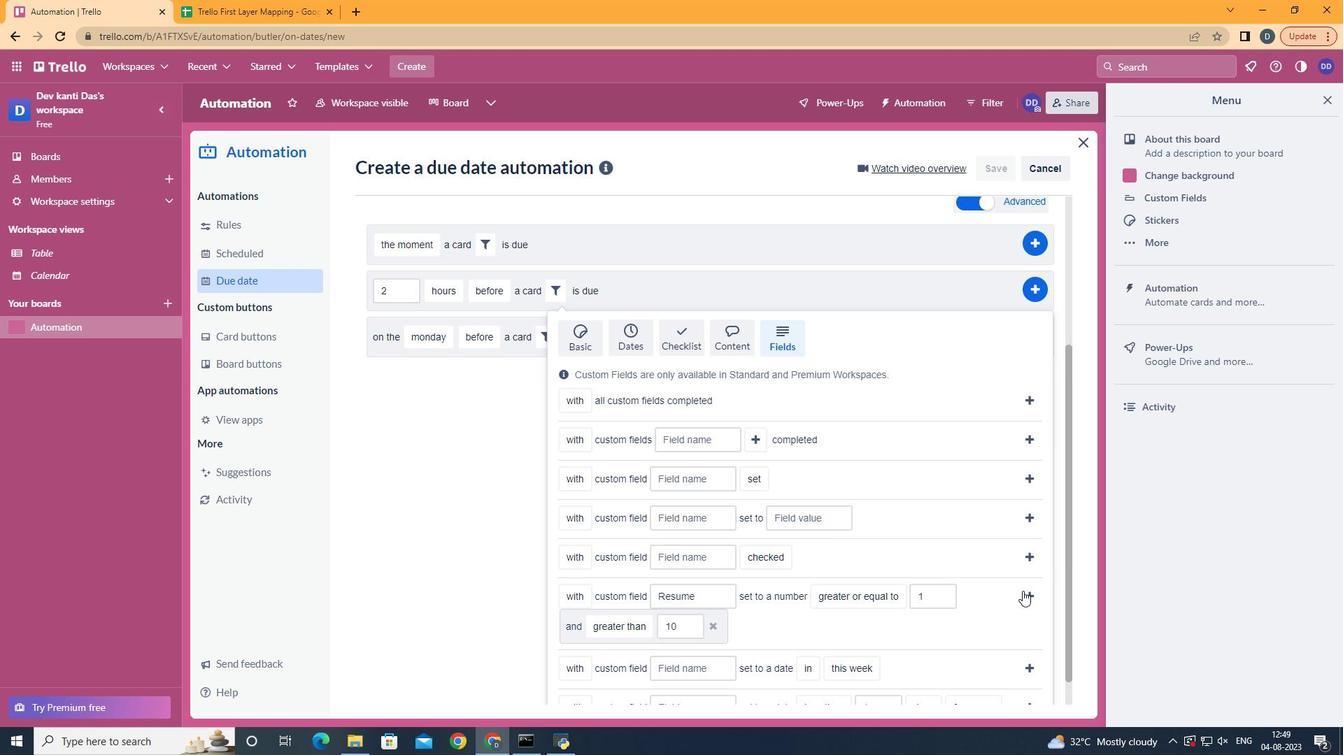 
Action: Mouse pressed left at (1023, 591)
Screenshot: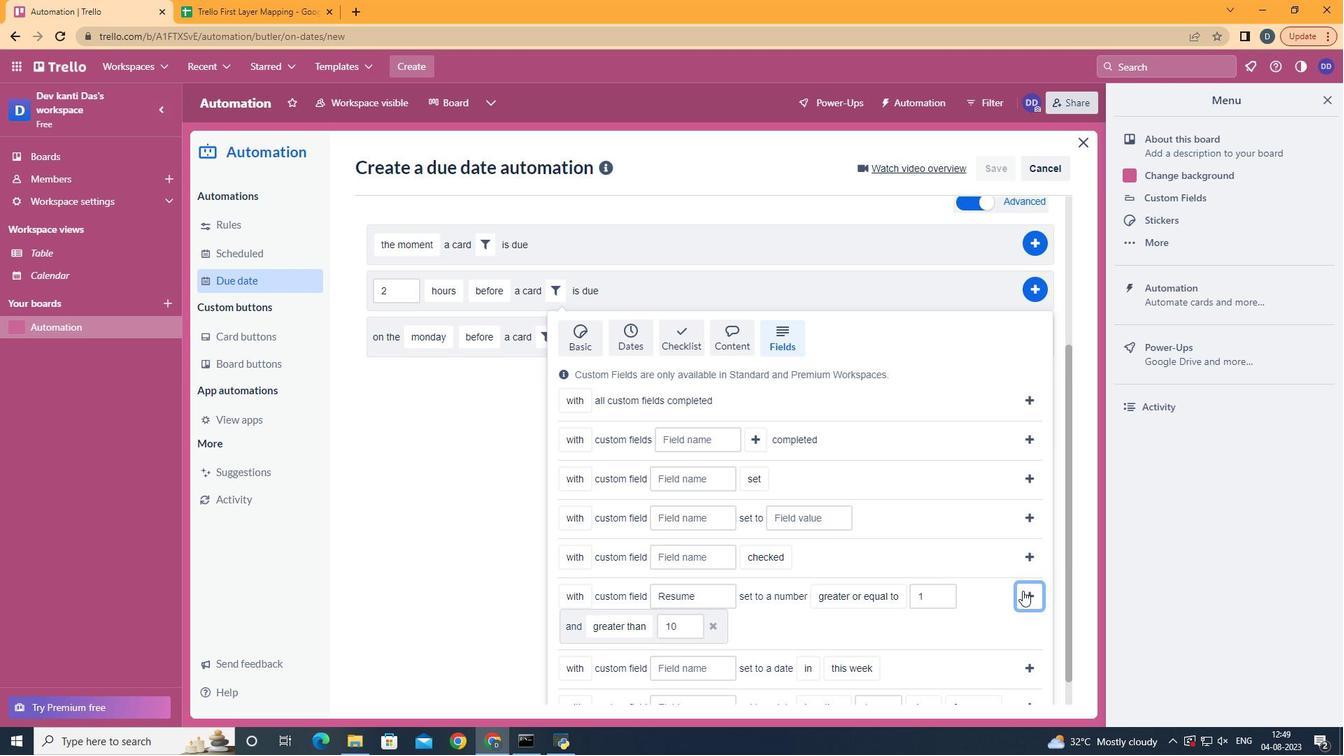 
Action: Mouse moved to (1033, 516)
Screenshot: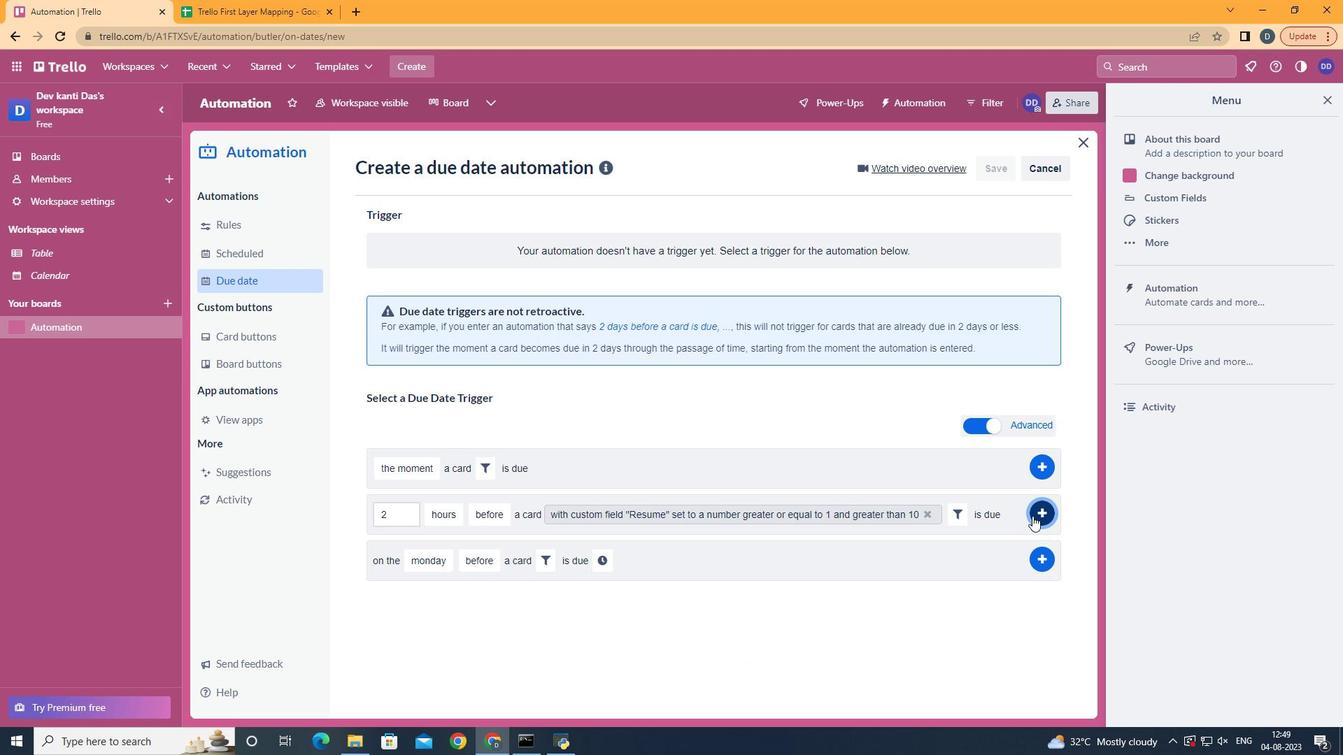 
Action: Mouse pressed left at (1033, 516)
Screenshot: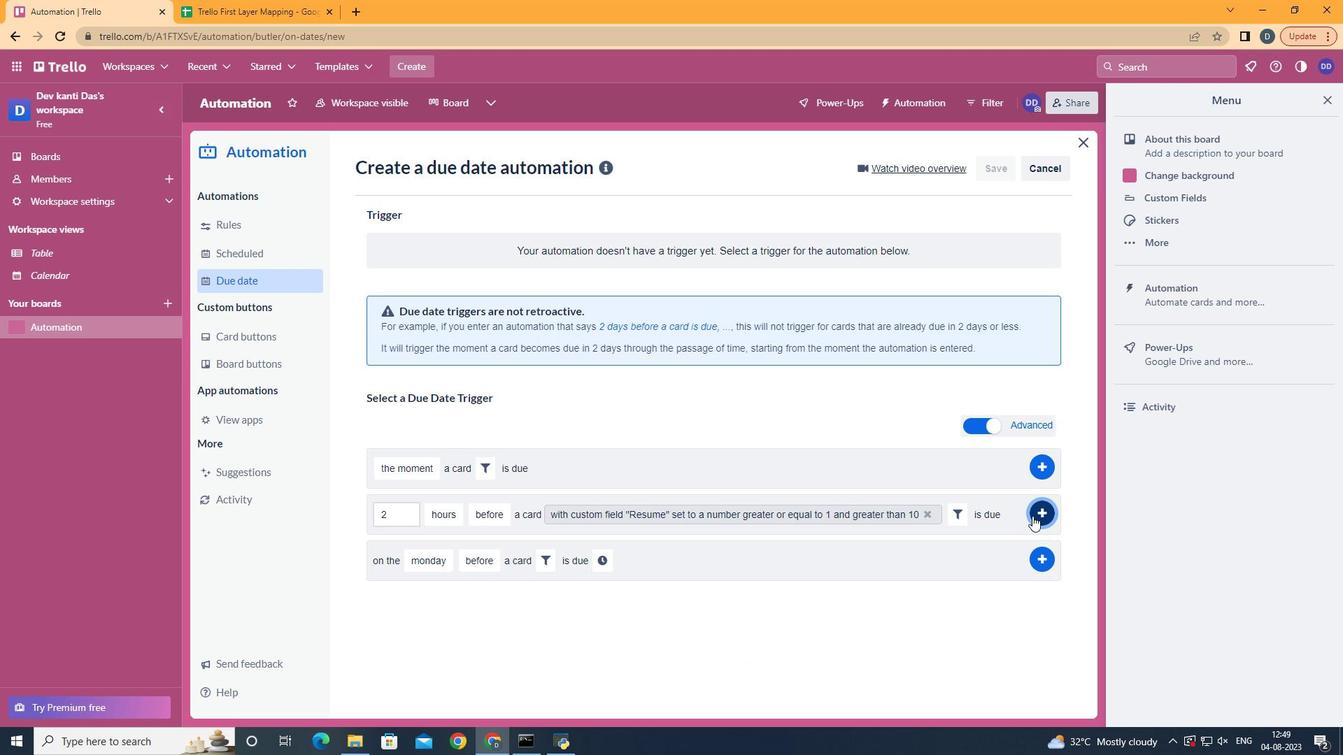 
Action: Mouse moved to (865, 342)
Screenshot: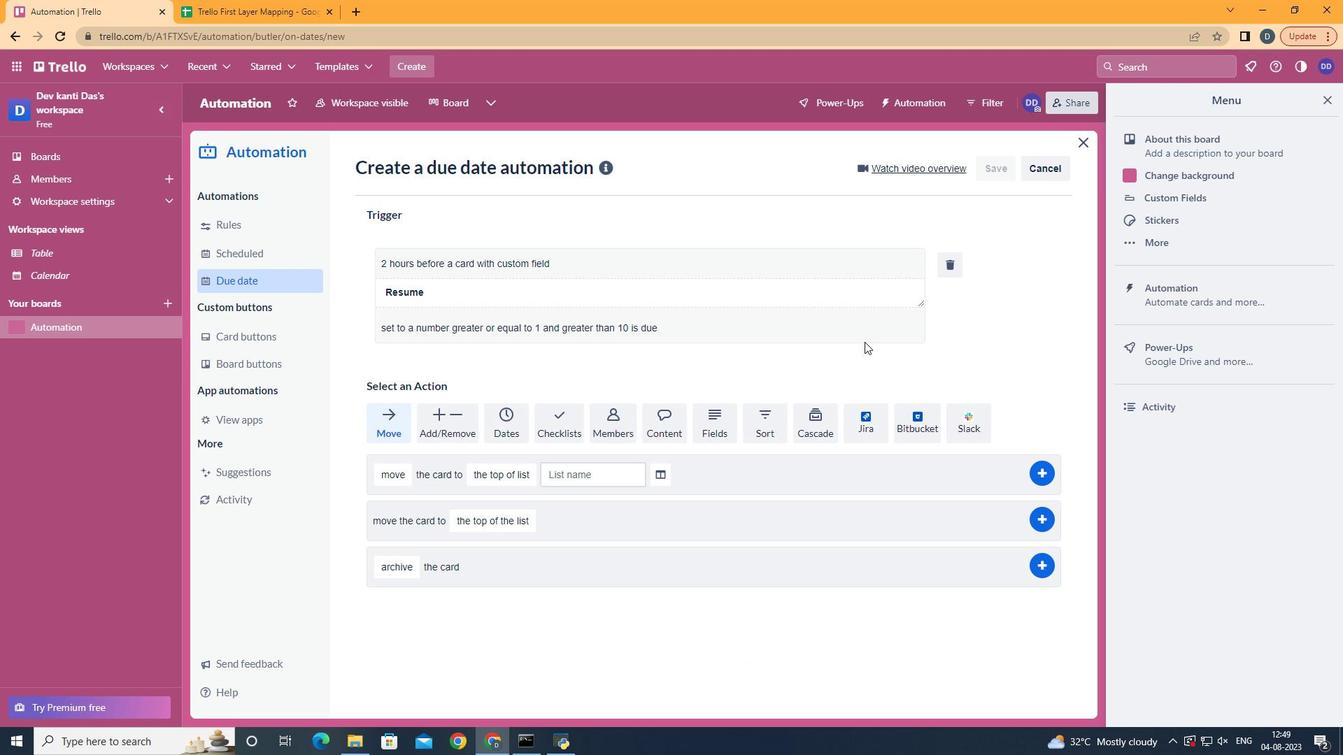
